 Task: In the Company tax.ny.gov, Log Email with description: 'Received an email from a customer with a support request.'; Add date: '23 August, 2023' and time 10:30:AM; Add contact from the company's contact and save. Logged in from softage.1@softage.net
Action: Mouse moved to (93, 60)
Screenshot: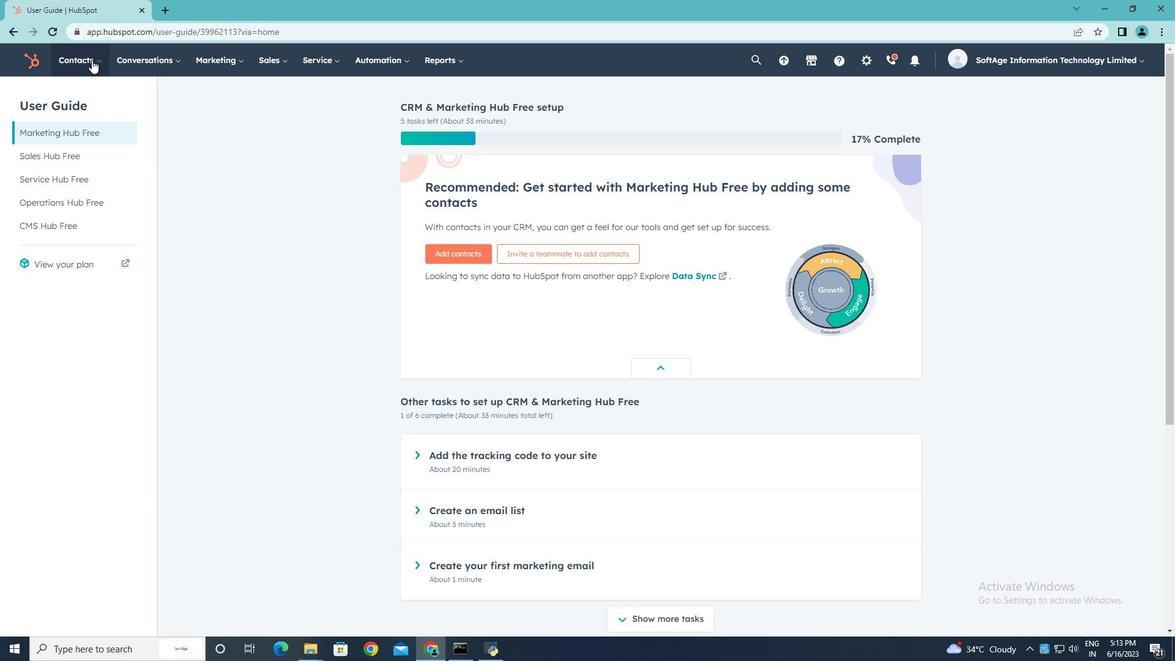 
Action: Mouse pressed left at (93, 60)
Screenshot: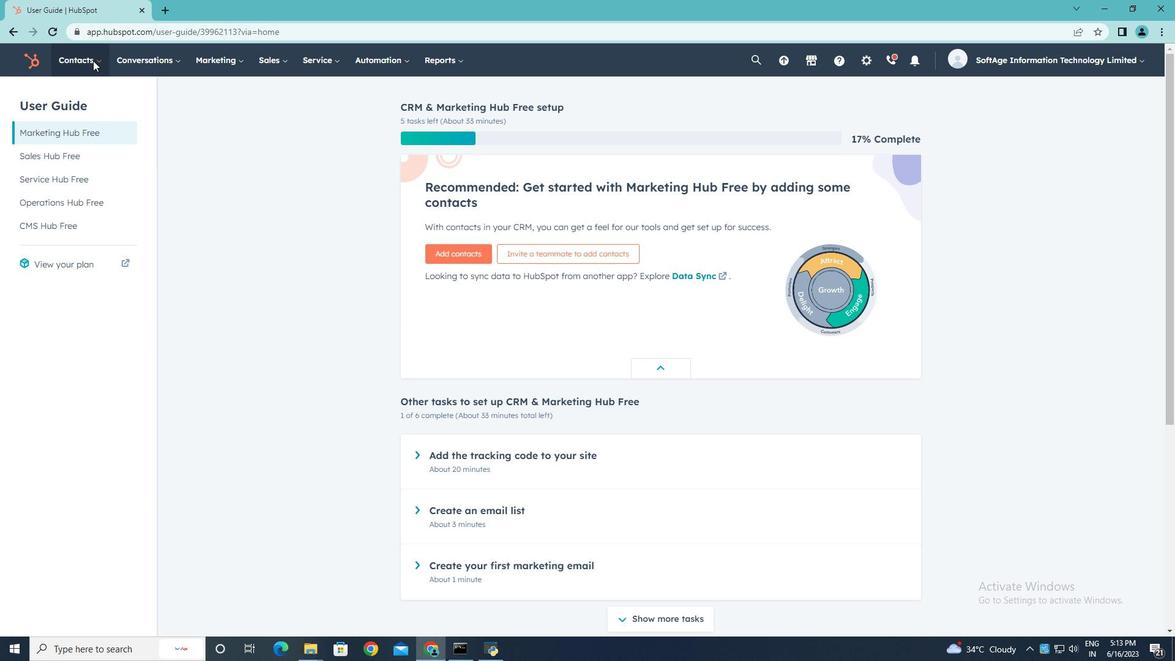 
Action: Mouse moved to (93, 121)
Screenshot: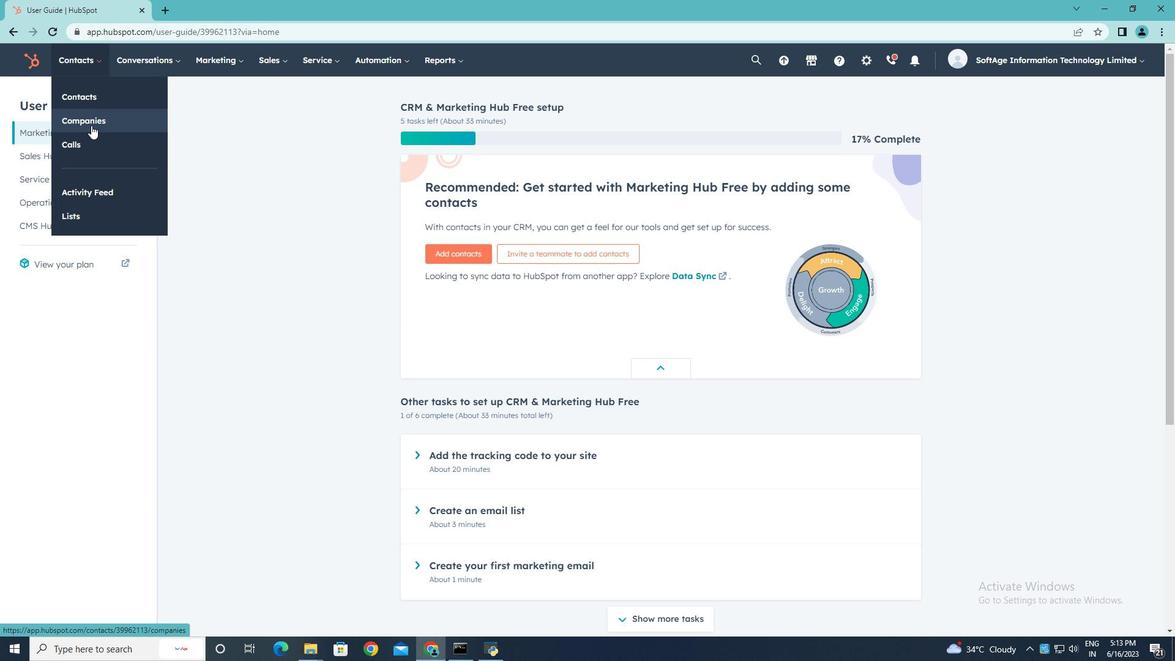 
Action: Mouse pressed left at (93, 121)
Screenshot: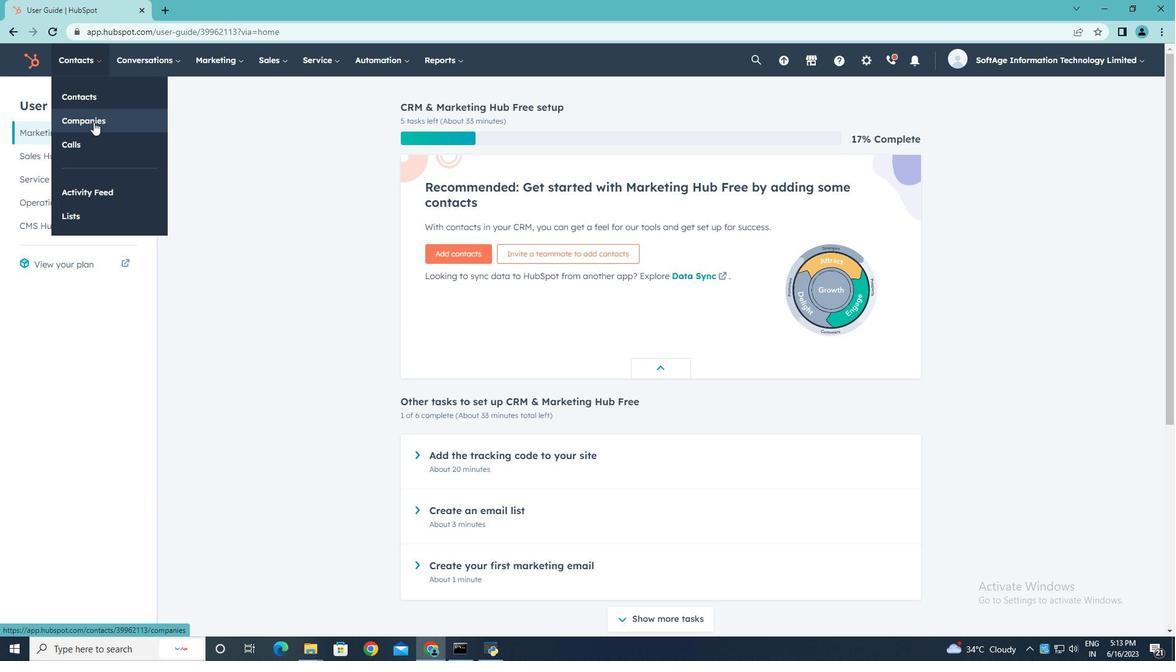 
Action: Mouse moved to (106, 200)
Screenshot: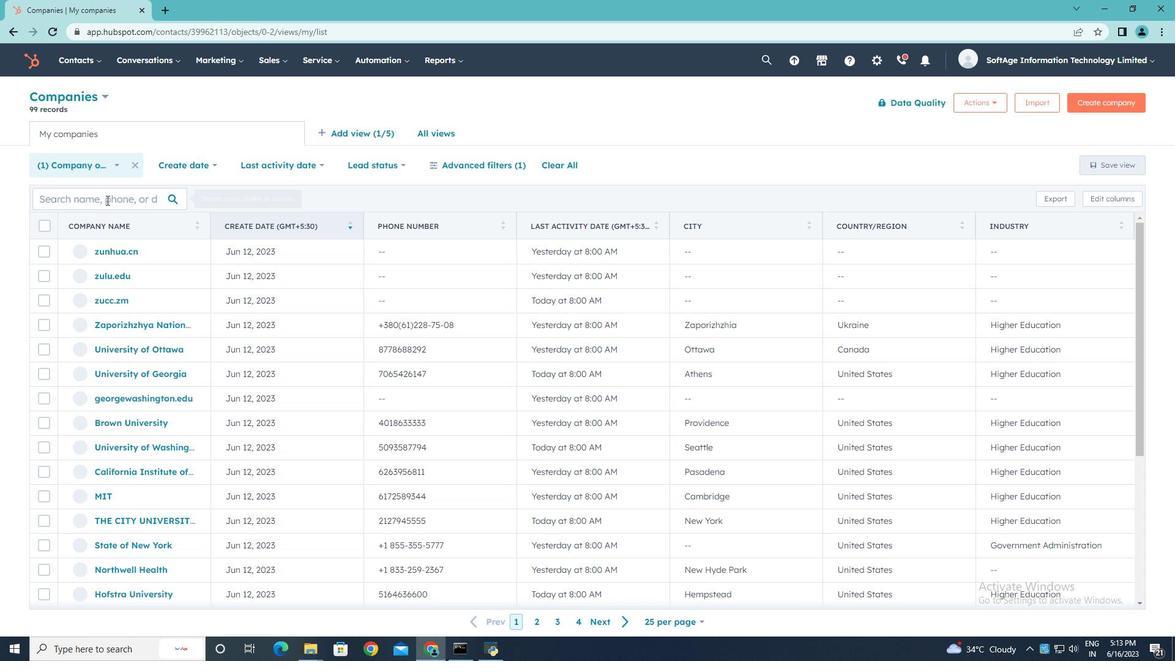 
Action: Mouse pressed left at (106, 200)
Screenshot: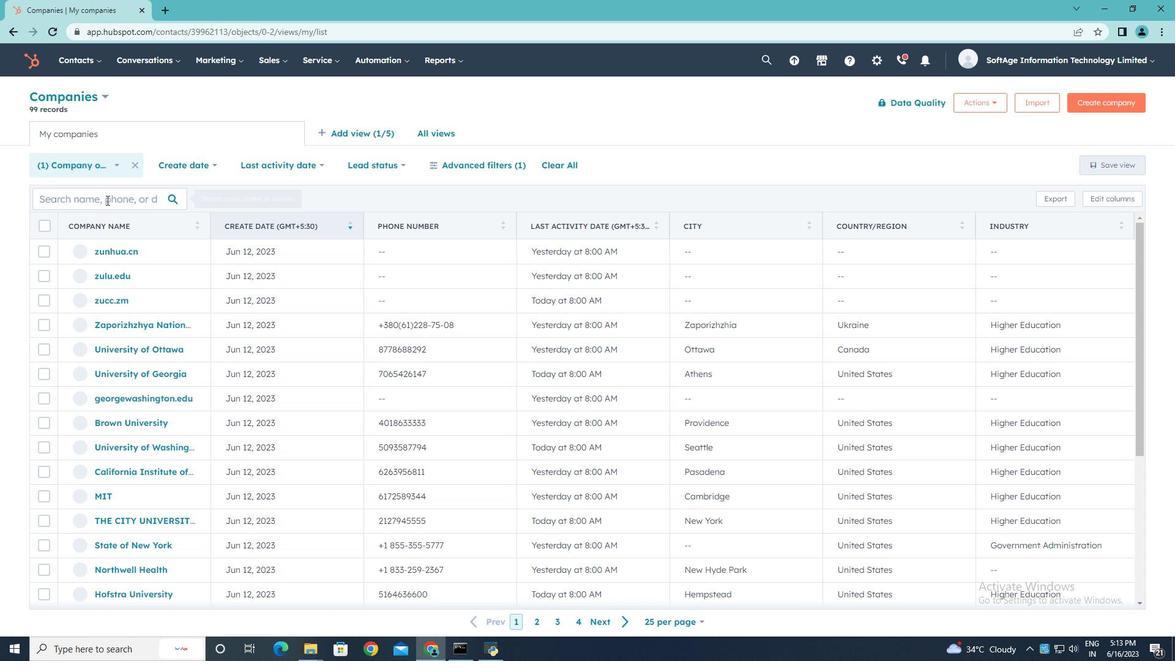 
Action: Key pressed tax.ny.gov
Screenshot: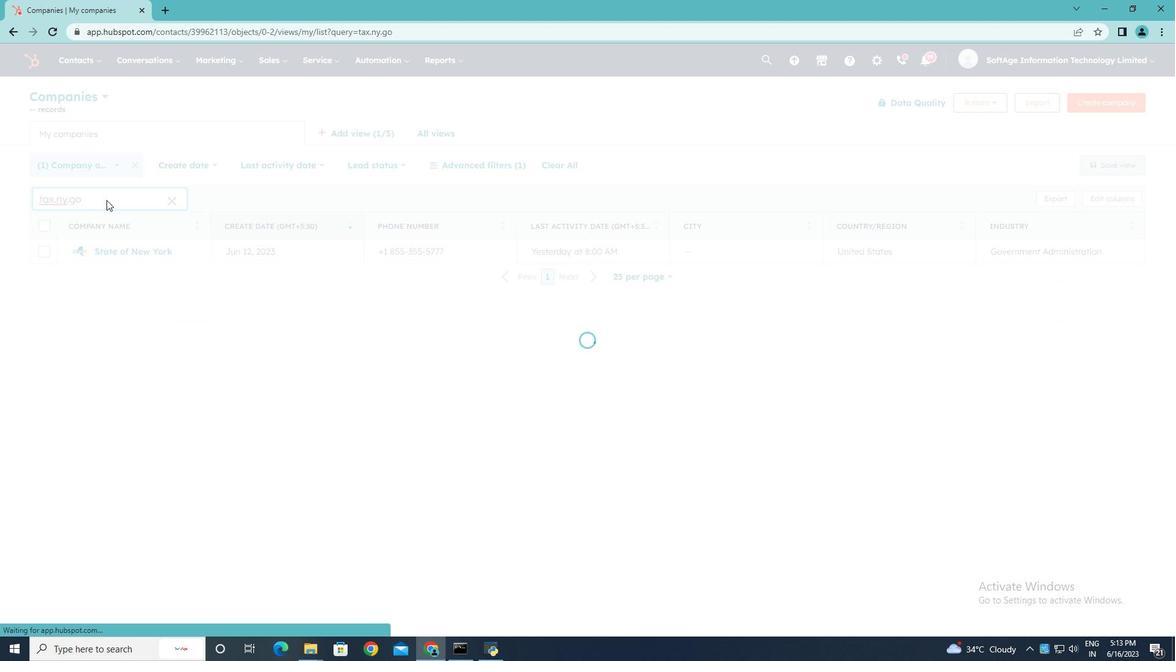 
Action: Mouse moved to (127, 249)
Screenshot: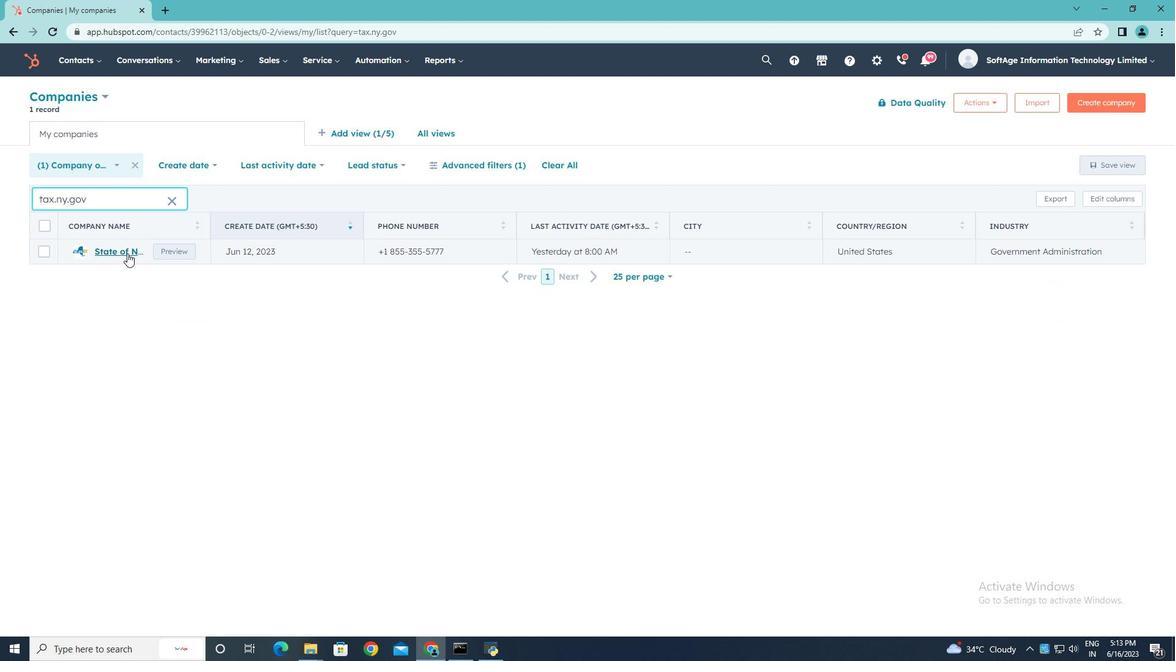 
Action: Mouse pressed left at (127, 249)
Screenshot: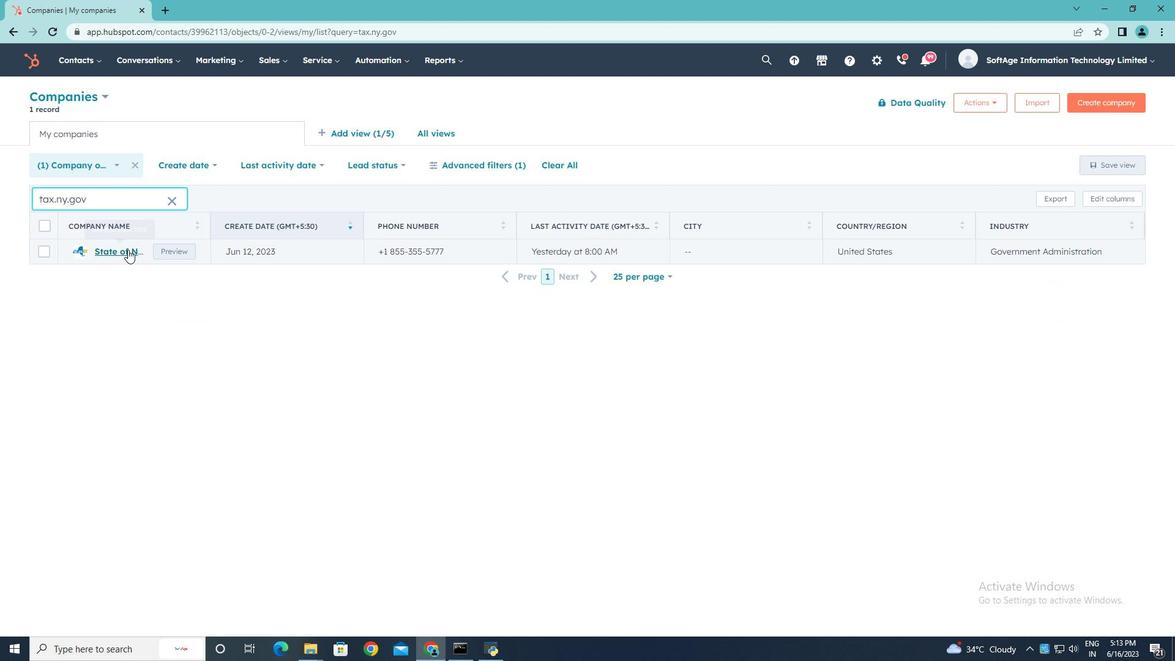 
Action: Mouse moved to (241, 205)
Screenshot: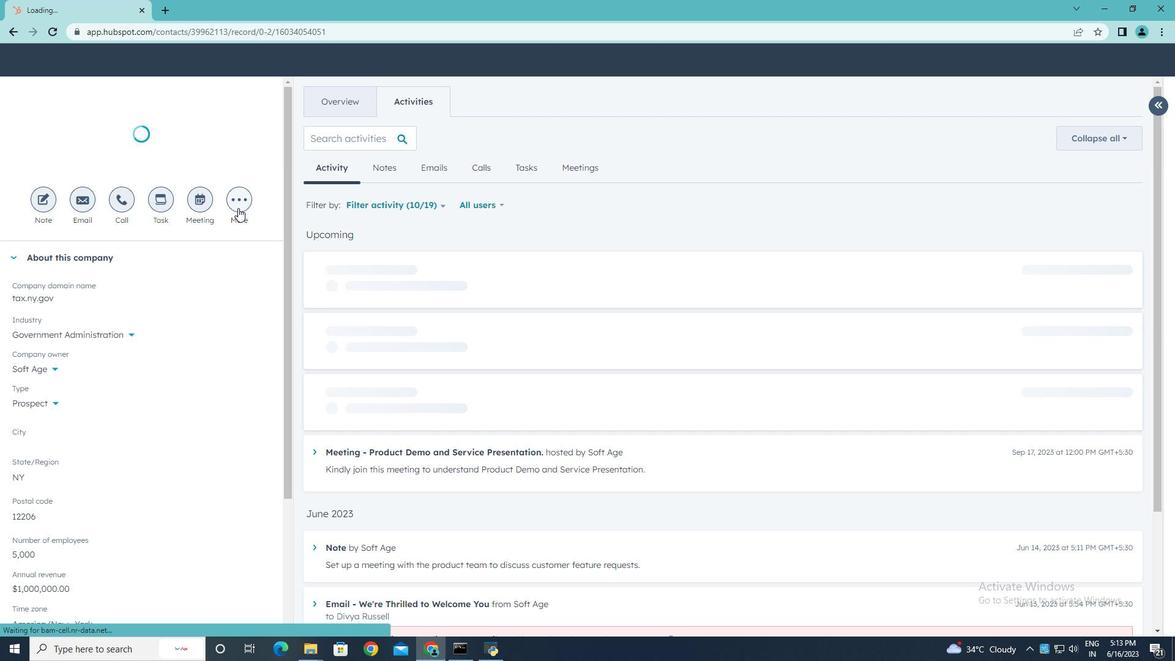 
Action: Mouse pressed left at (241, 205)
Screenshot: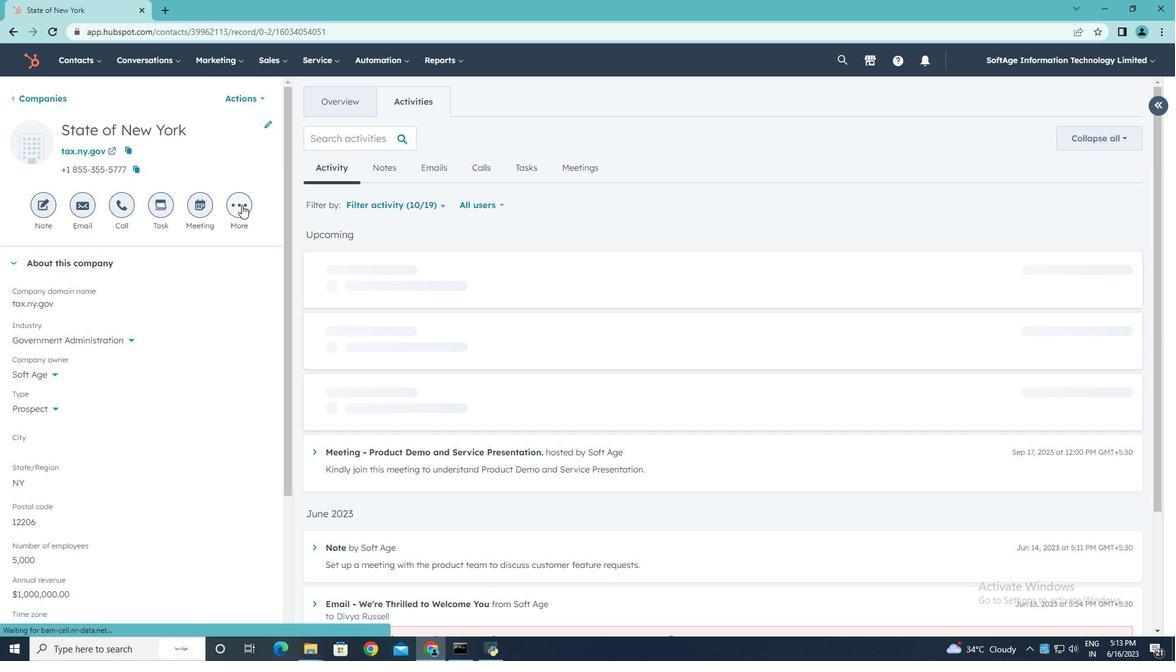 
Action: Mouse moved to (234, 360)
Screenshot: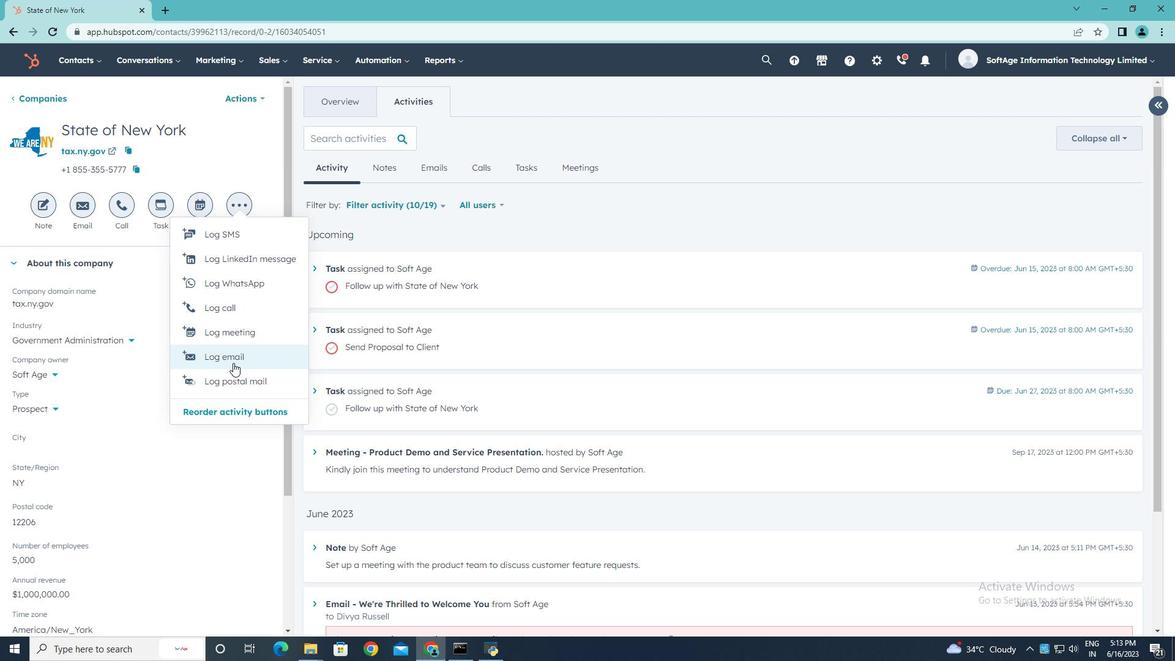 
Action: Mouse pressed left at (234, 360)
Screenshot: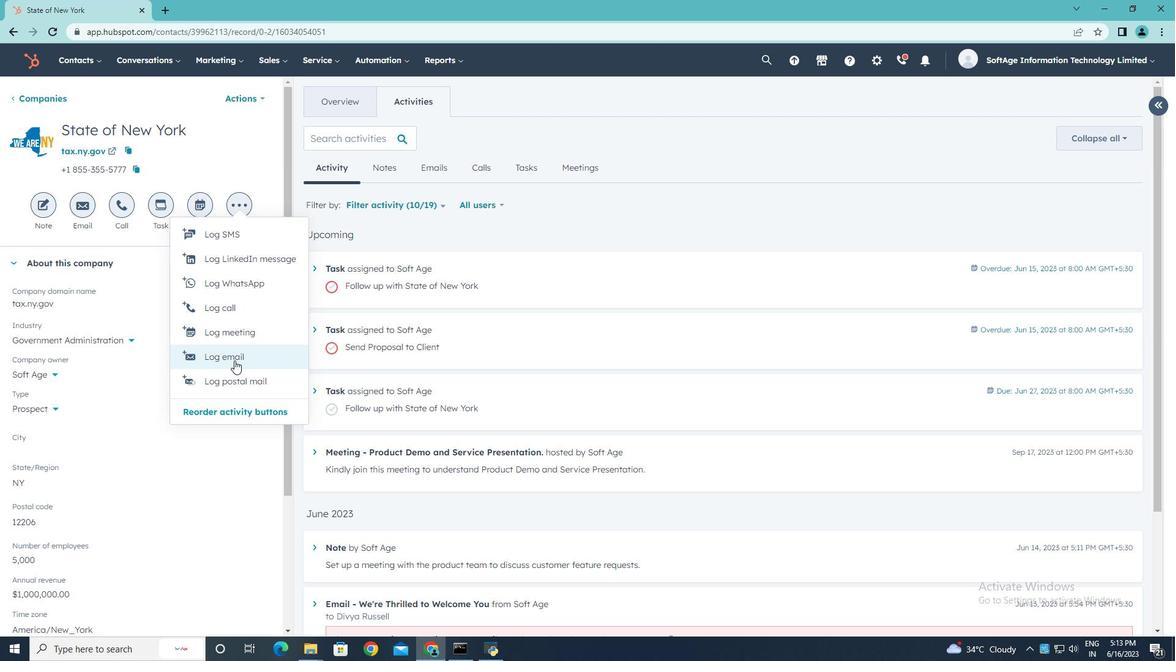 
Action: Key pressed <Key.shift>Received<Key.space>an<Key.space>email<Key.space>from<Key.space>a<Key.space>customer<Key.space>with<Key.space>a<Key.space>support<Key.space>request.
Screenshot: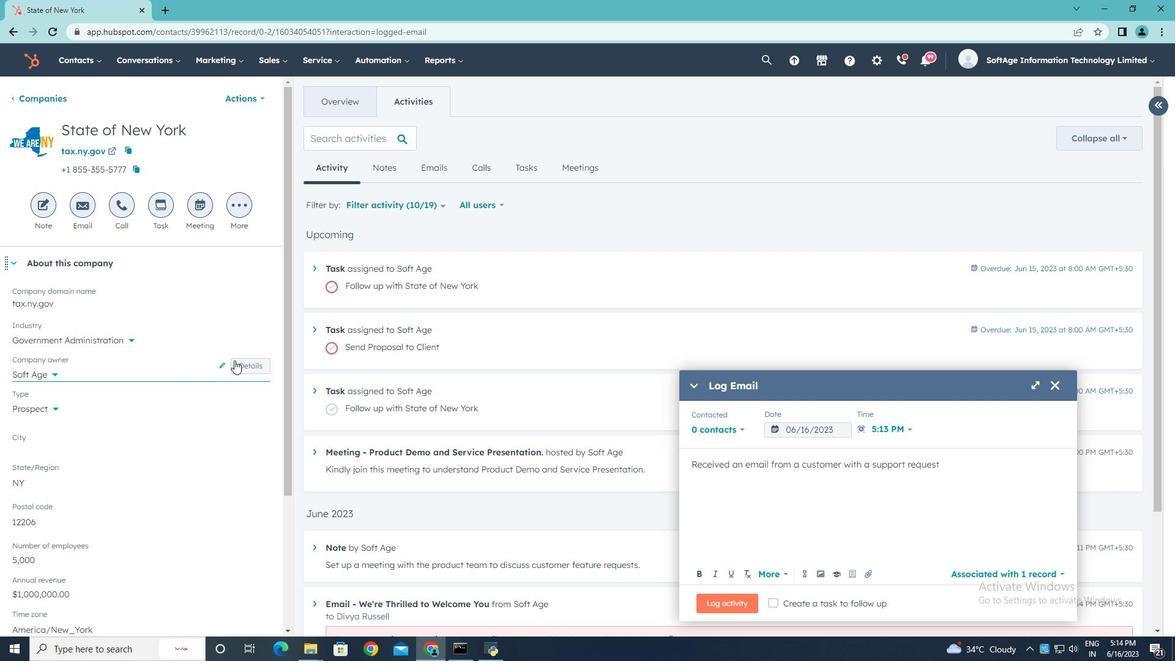 
Action: Mouse moved to (842, 432)
Screenshot: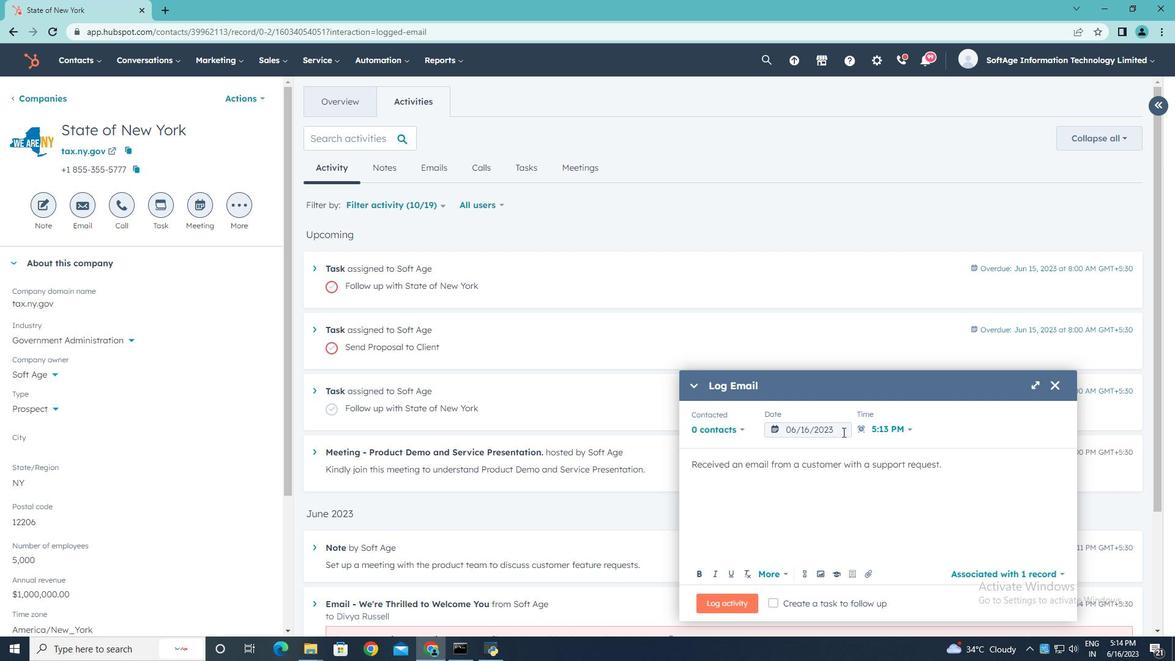 
Action: Mouse pressed left at (842, 432)
Screenshot: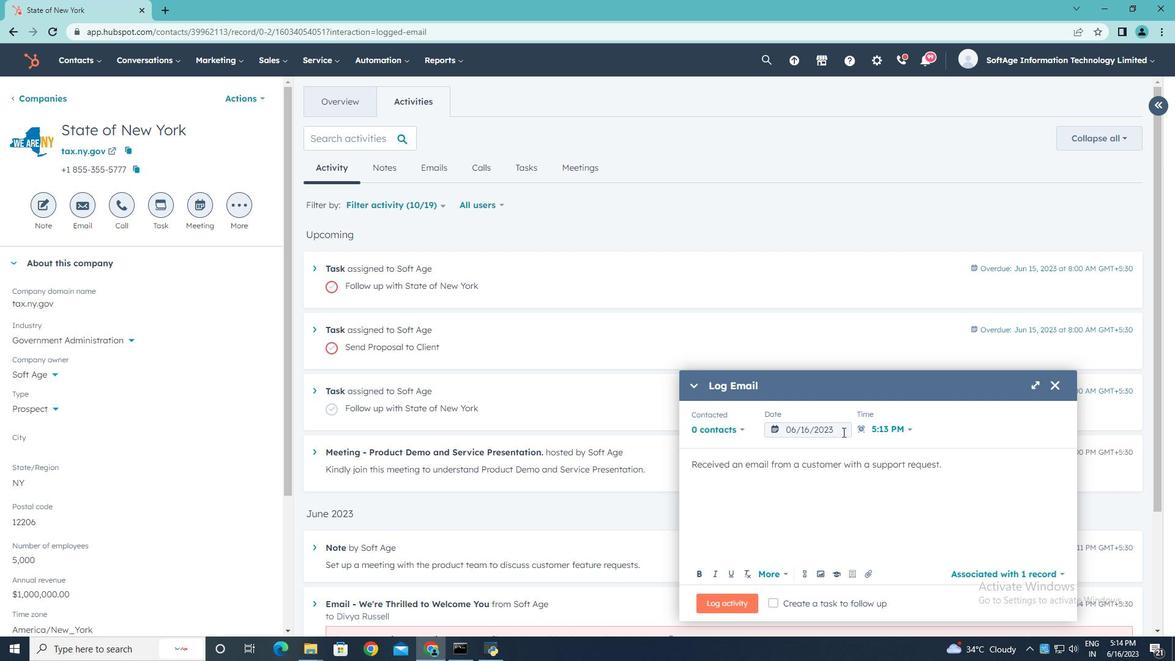 
Action: Mouse moved to (930, 235)
Screenshot: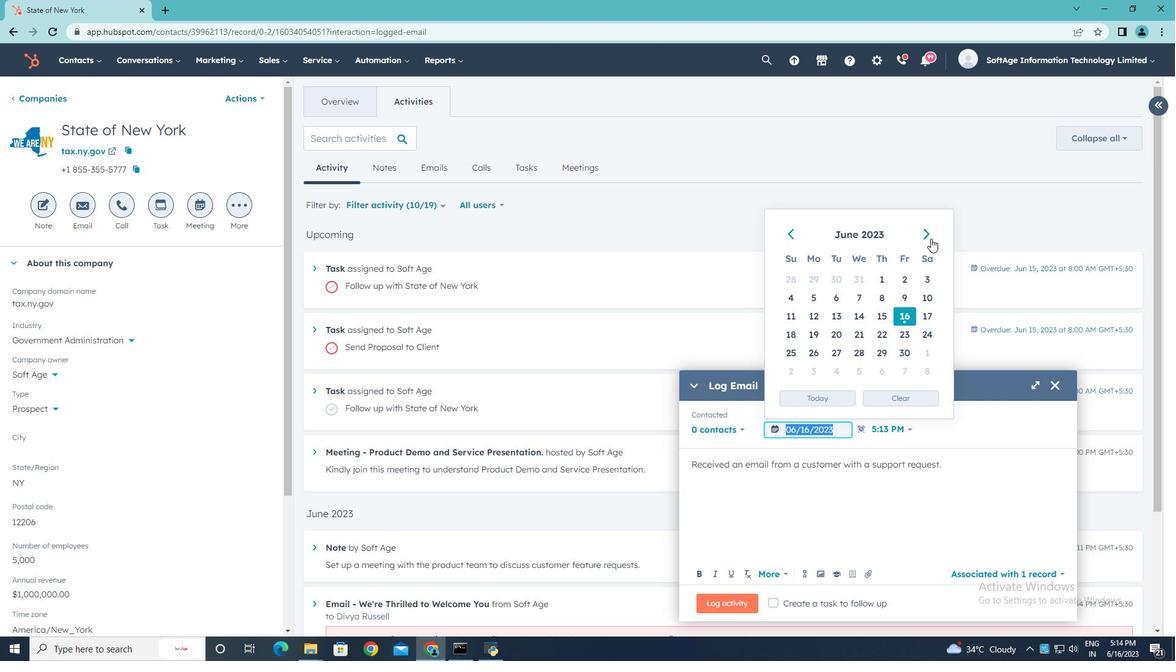 
Action: Mouse pressed left at (930, 235)
Screenshot: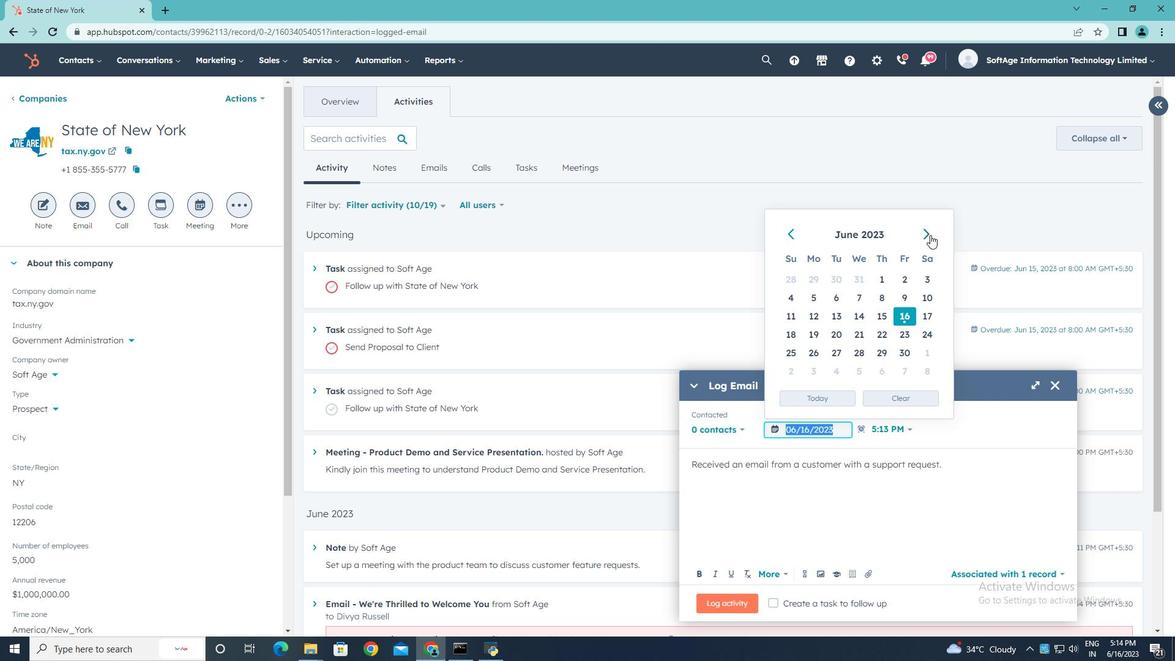 
Action: Mouse pressed left at (930, 235)
Screenshot: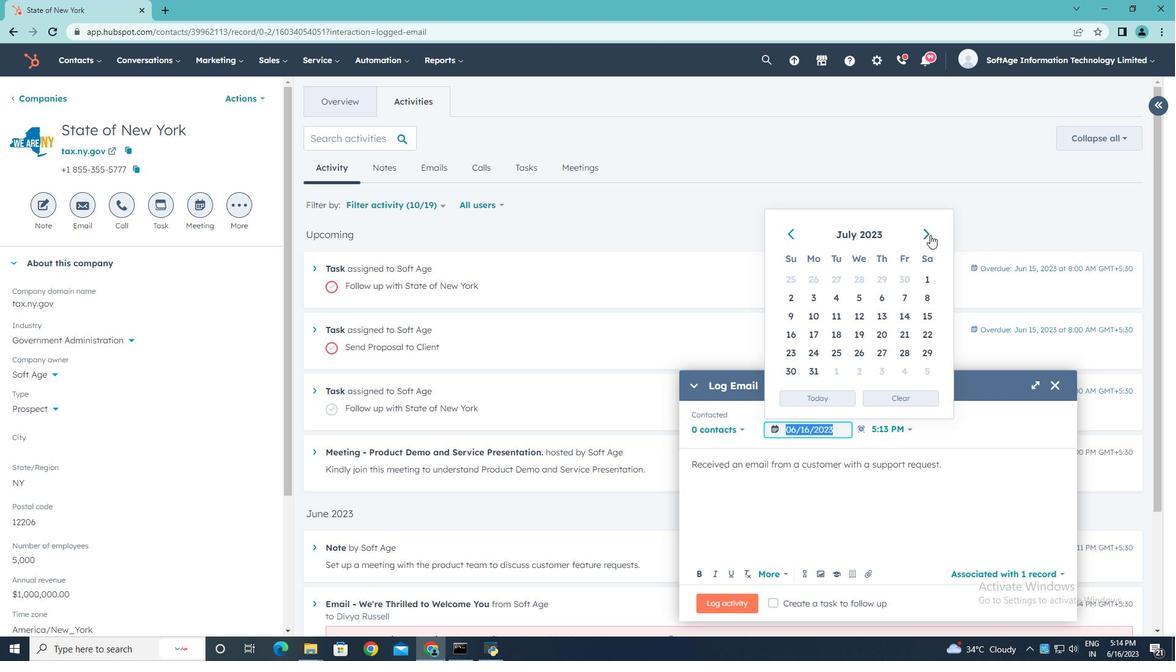 
Action: Mouse moved to (863, 334)
Screenshot: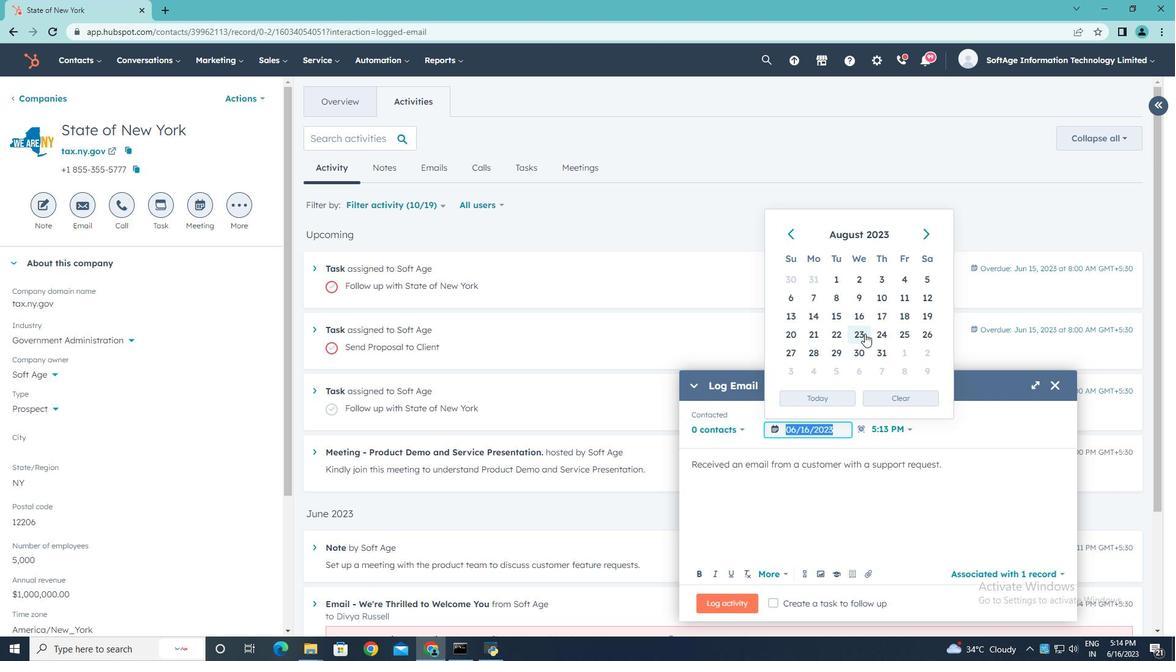 
Action: Mouse pressed left at (863, 334)
Screenshot: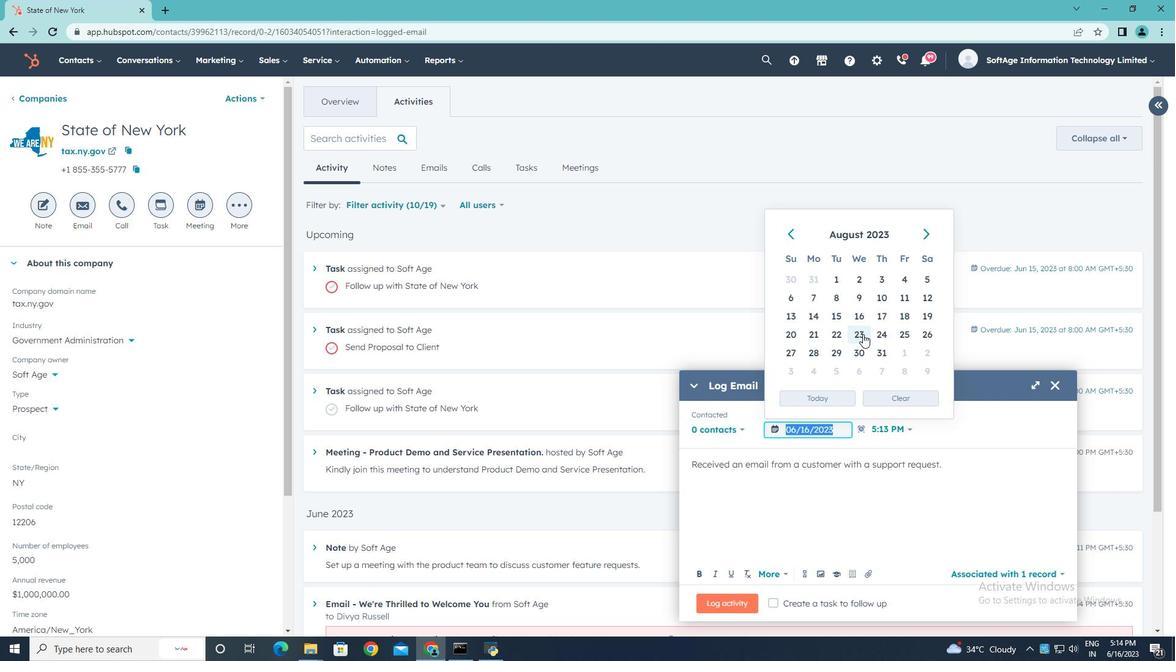 
Action: Mouse moved to (910, 429)
Screenshot: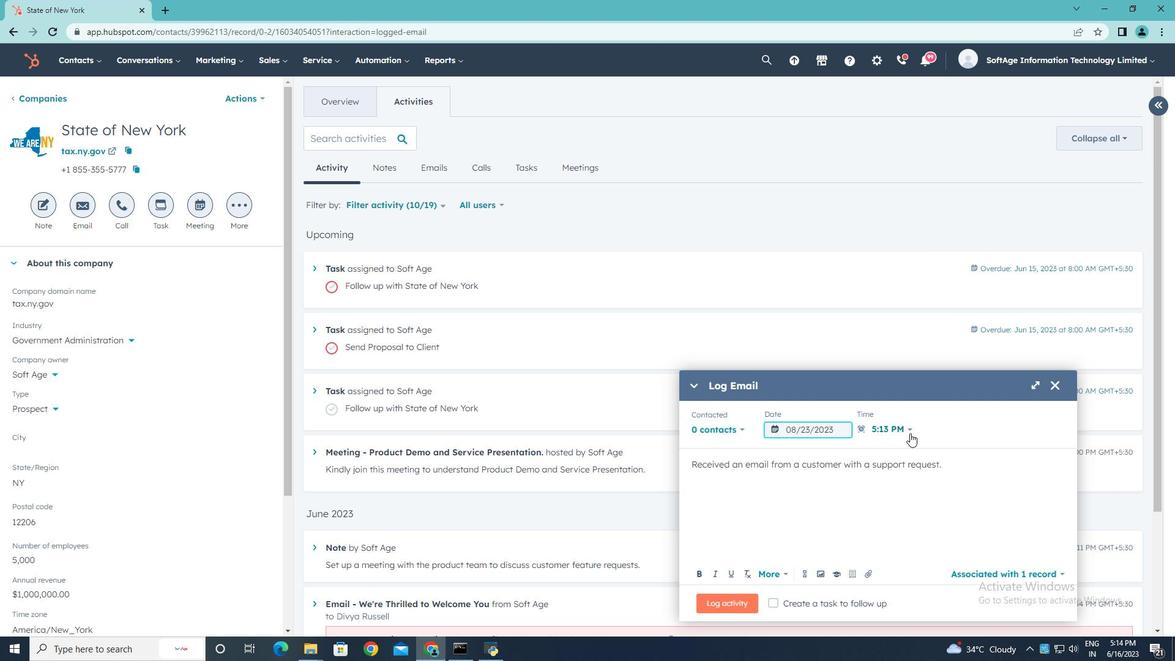 
Action: Mouse pressed left at (910, 429)
Screenshot: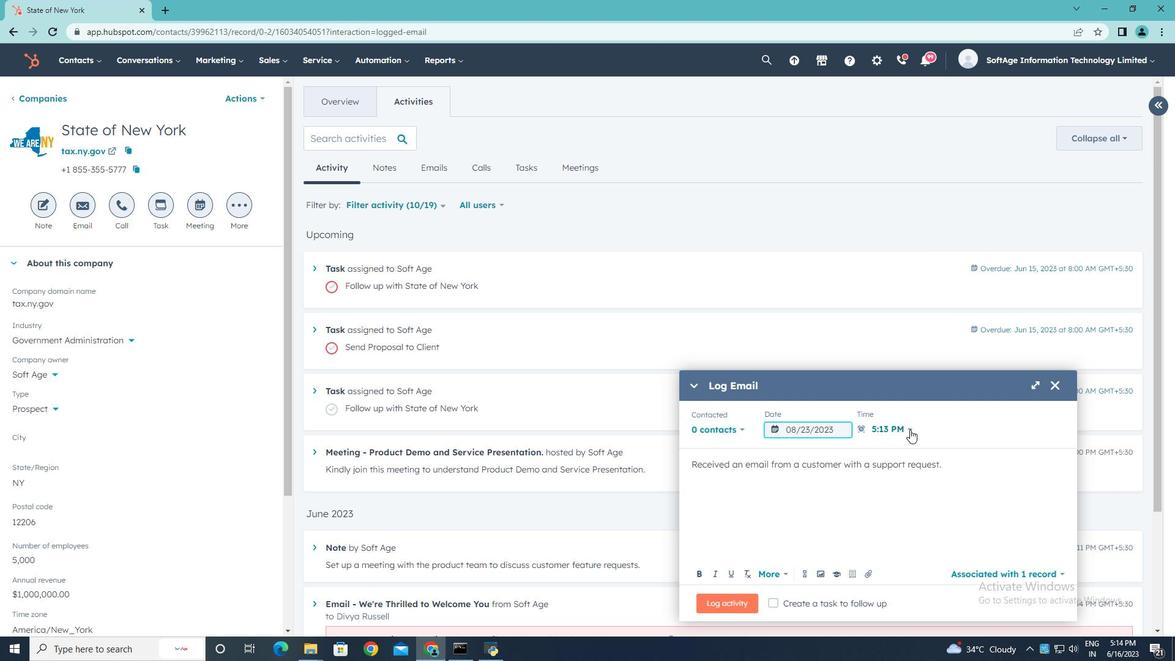 
Action: Mouse moved to (876, 538)
Screenshot: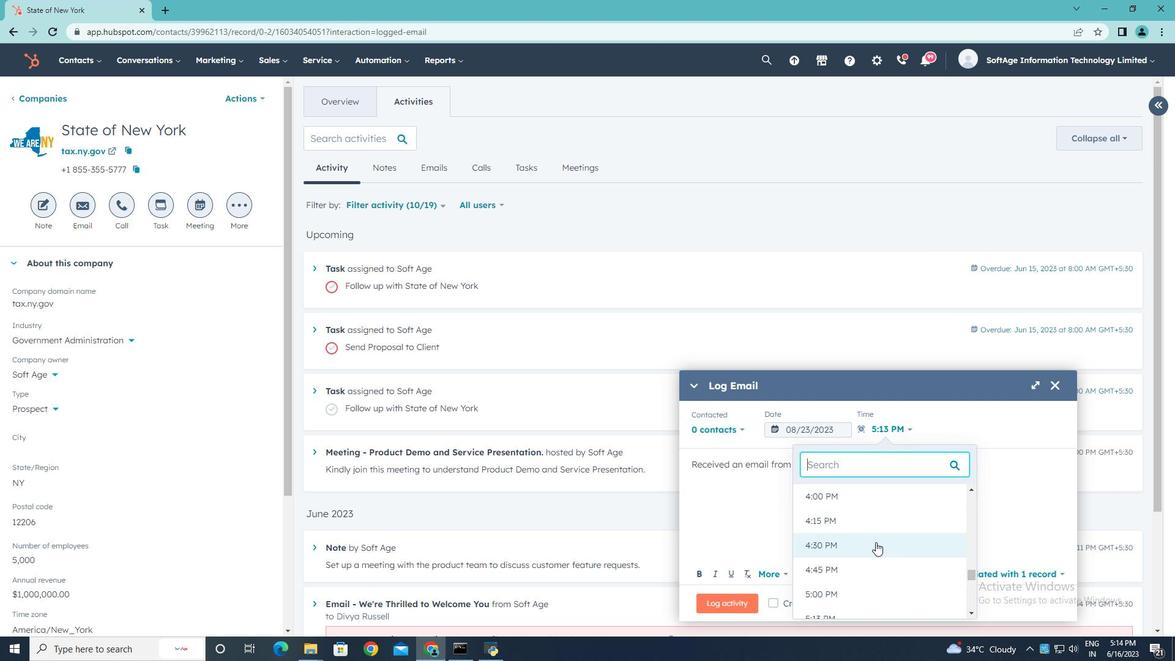 
Action: Mouse scrolled (876, 539) with delta (0, 0)
Screenshot: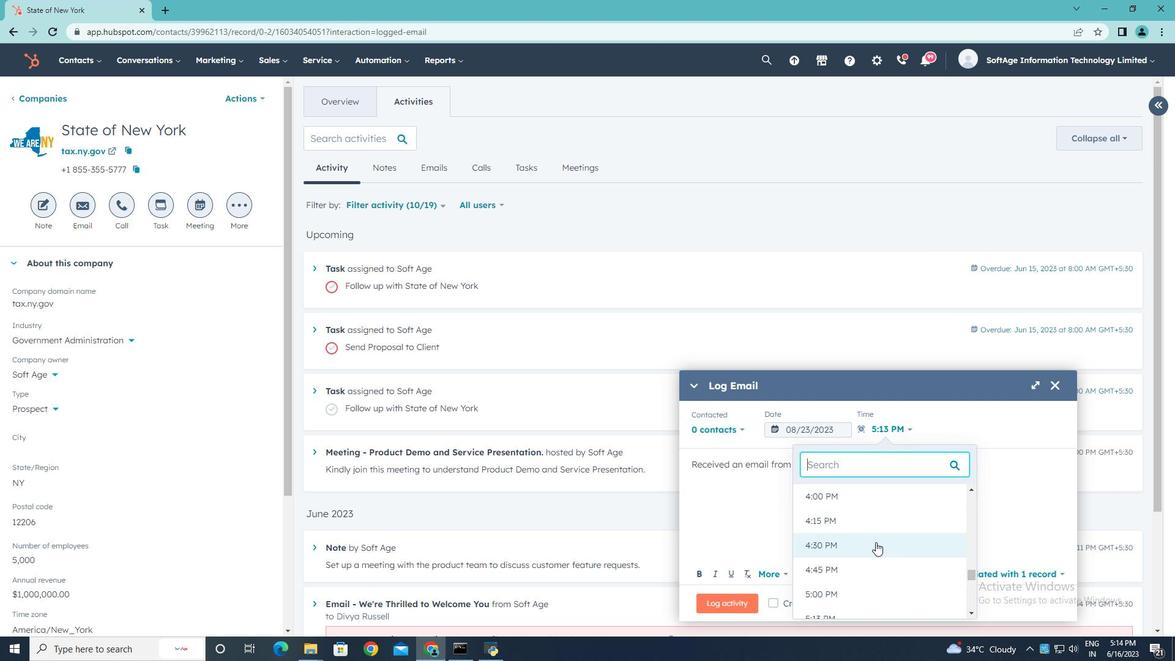 
Action: Mouse scrolled (876, 539) with delta (0, 0)
Screenshot: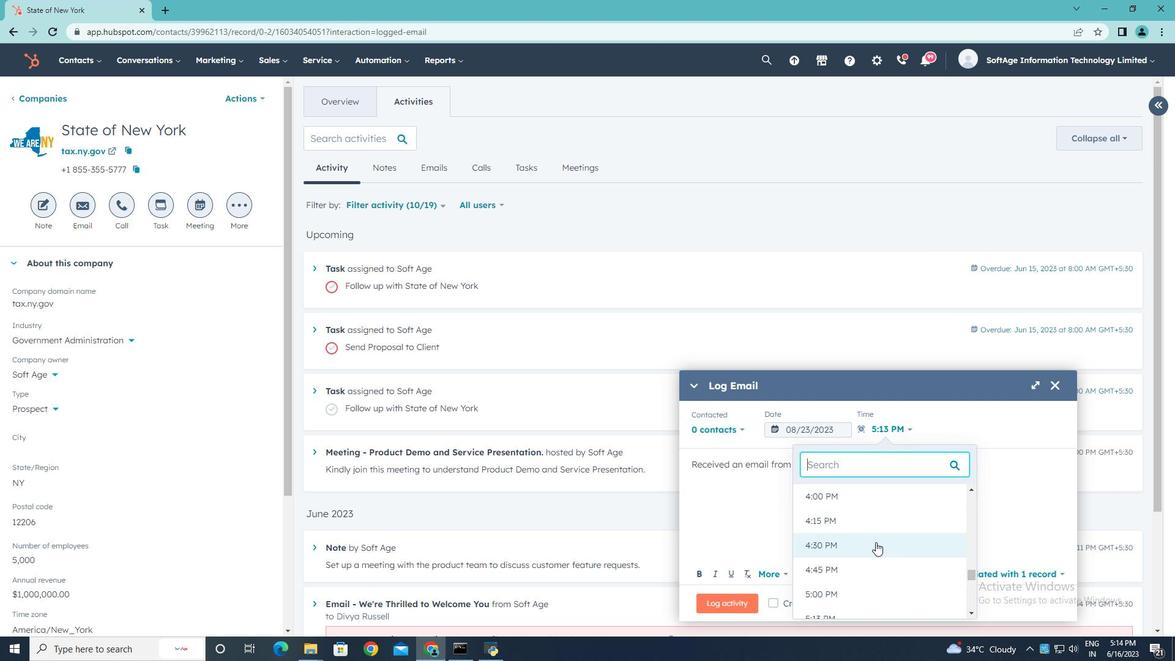 
Action: Mouse scrolled (876, 539) with delta (0, 0)
Screenshot: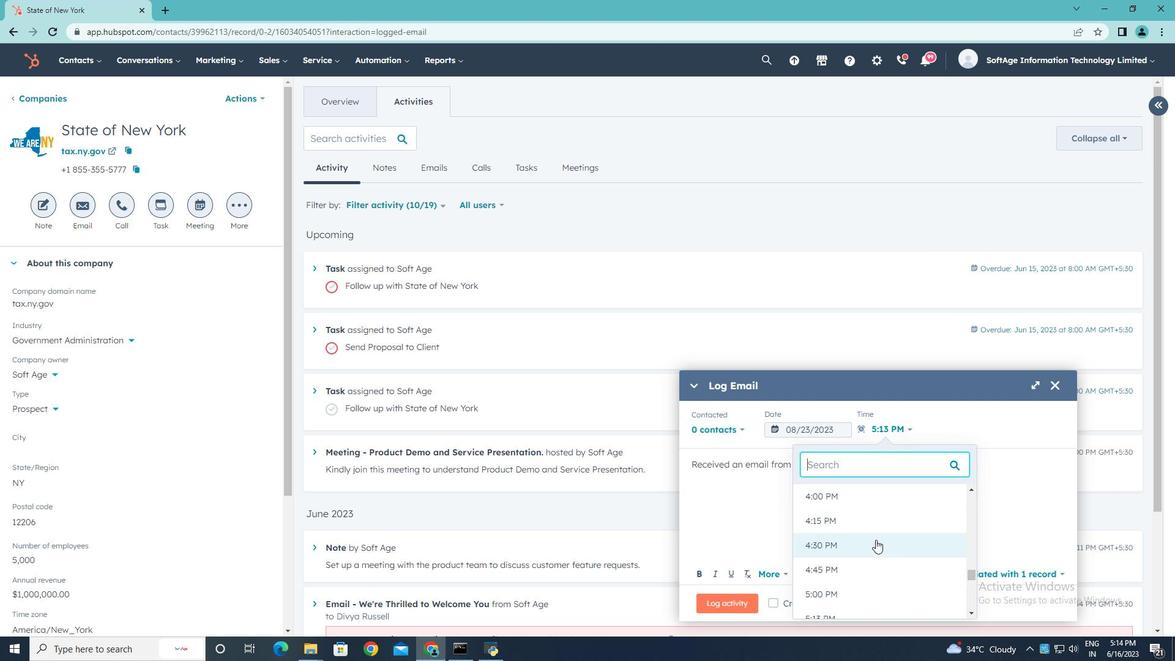 
Action: Mouse scrolled (876, 539) with delta (0, 0)
Screenshot: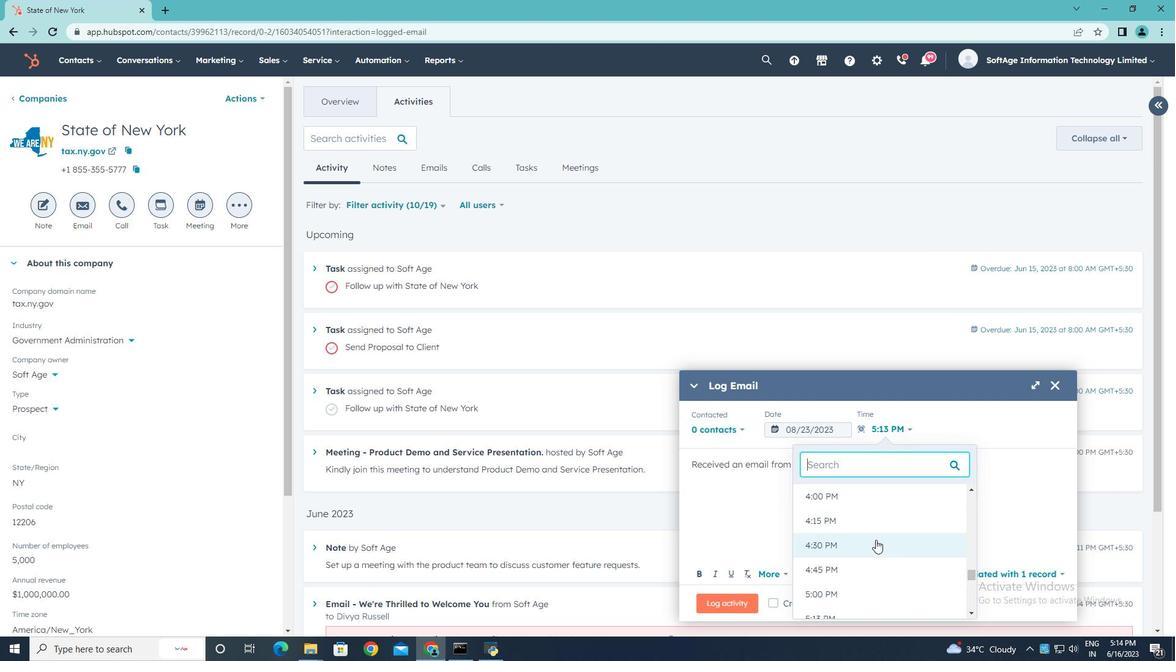 
Action: Mouse scrolled (876, 539) with delta (0, 0)
Screenshot: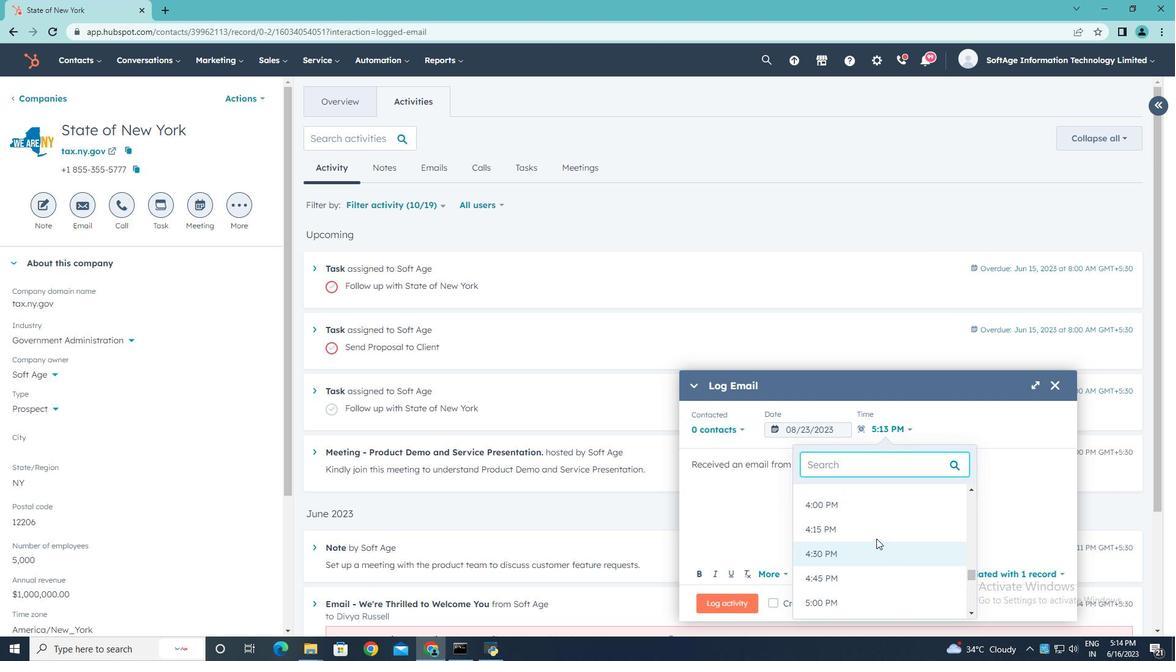 
Action: Mouse scrolled (876, 539) with delta (0, 0)
Screenshot: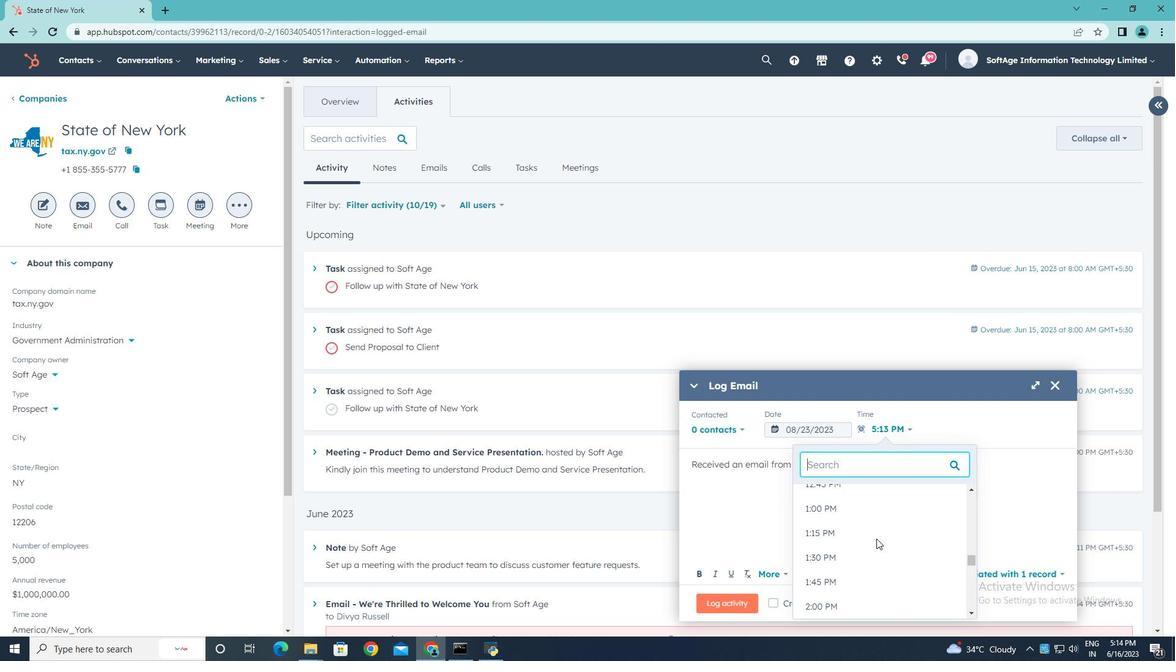 
Action: Mouse scrolled (876, 539) with delta (0, 0)
Screenshot: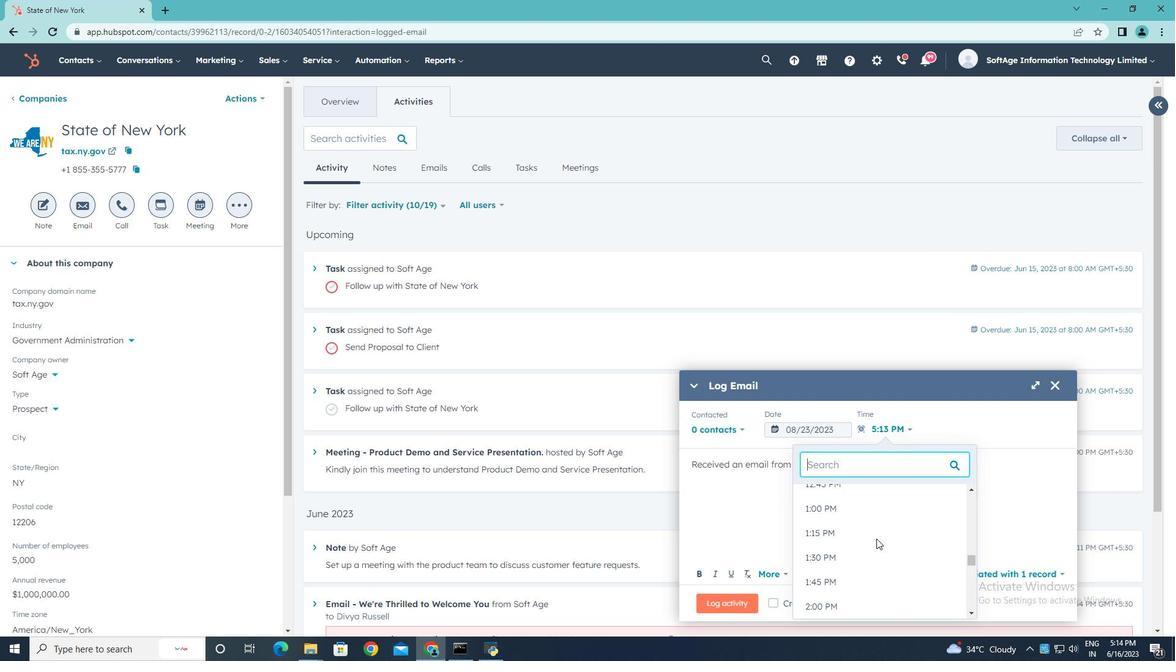 
Action: Mouse scrolled (876, 539) with delta (0, 0)
Screenshot: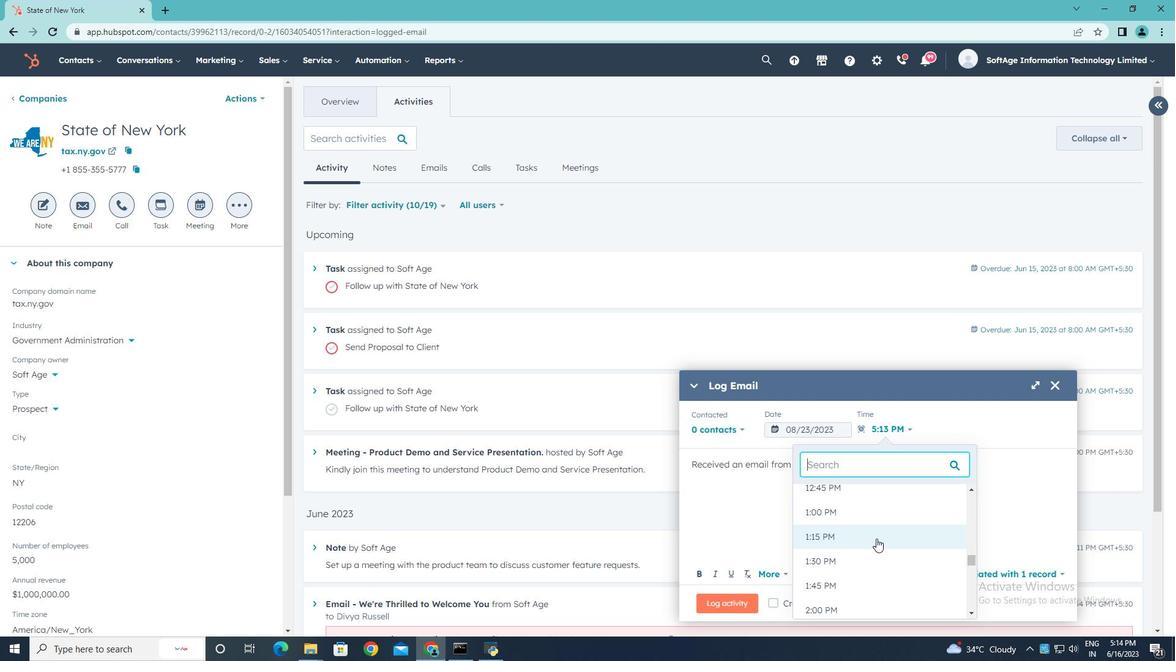 
Action: Mouse scrolled (876, 539) with delta (0, 0)
Screenshot: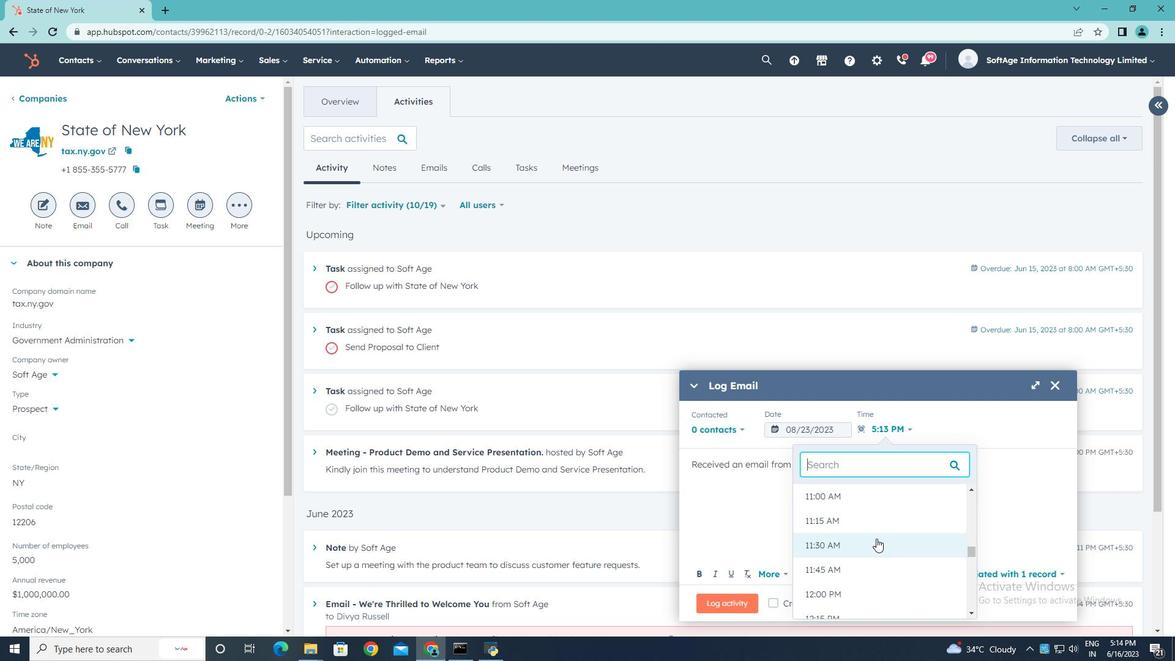 
Action: Mouse scrolled (876, 539) with delta (0, 0)
Screenshot: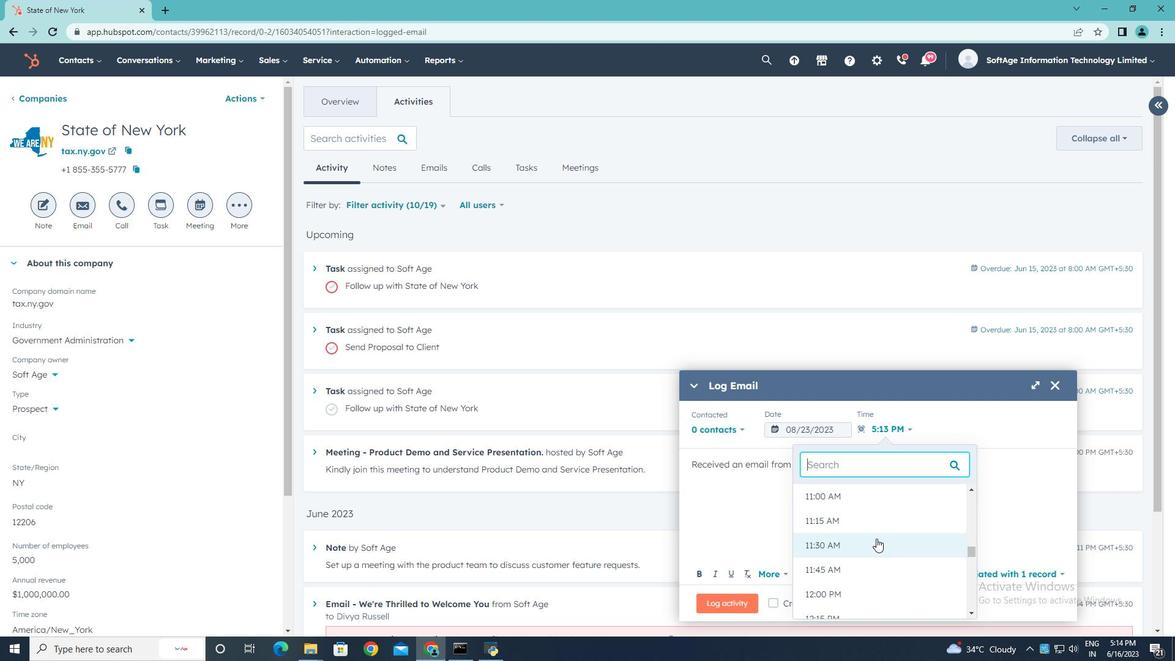 
Action: Mouse moved to (861, 571)
Screenshot: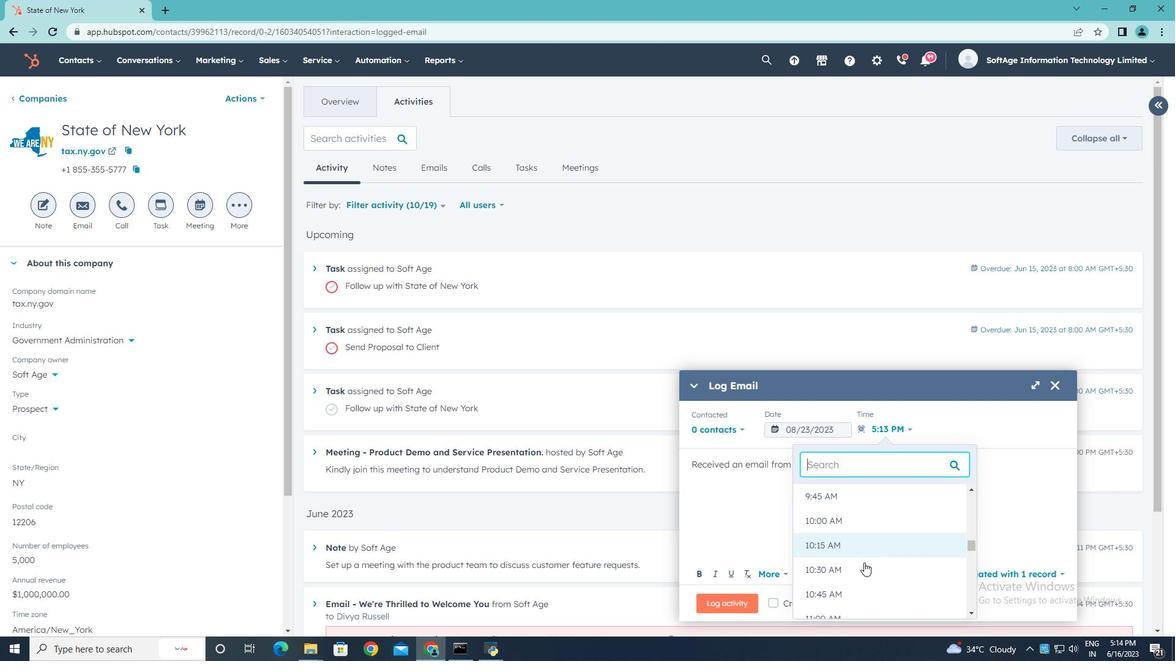 
Action: Mouse pressed left at (861, 571)
Screenshot: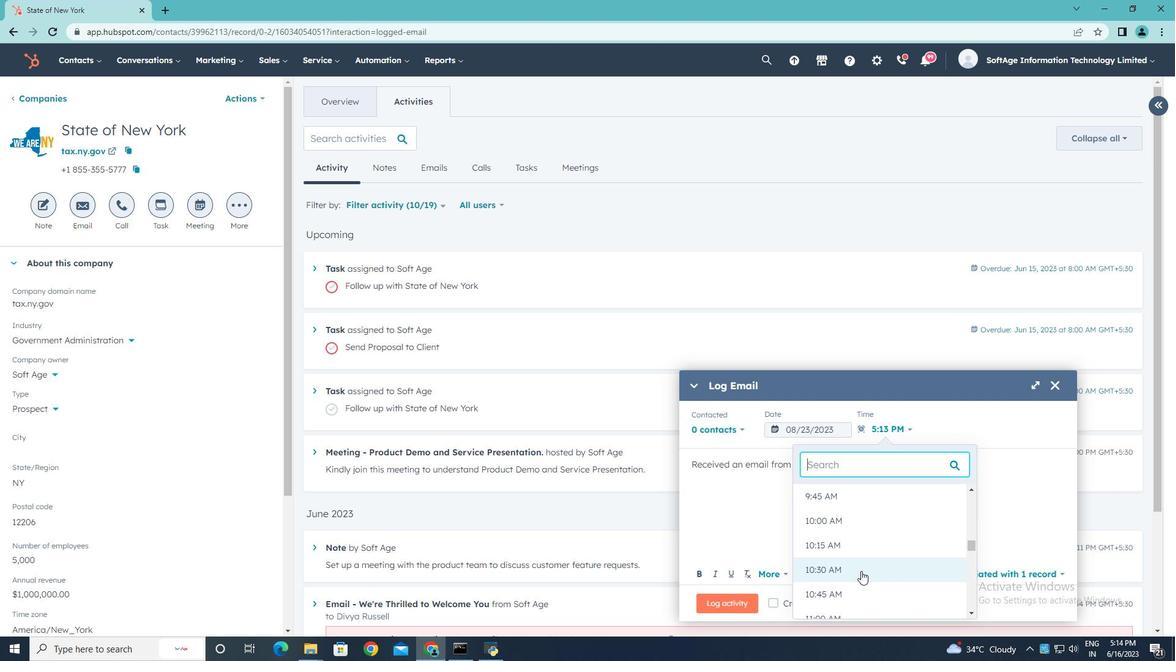 
Action: Mouse moved to (1060, 572)
Screenshot: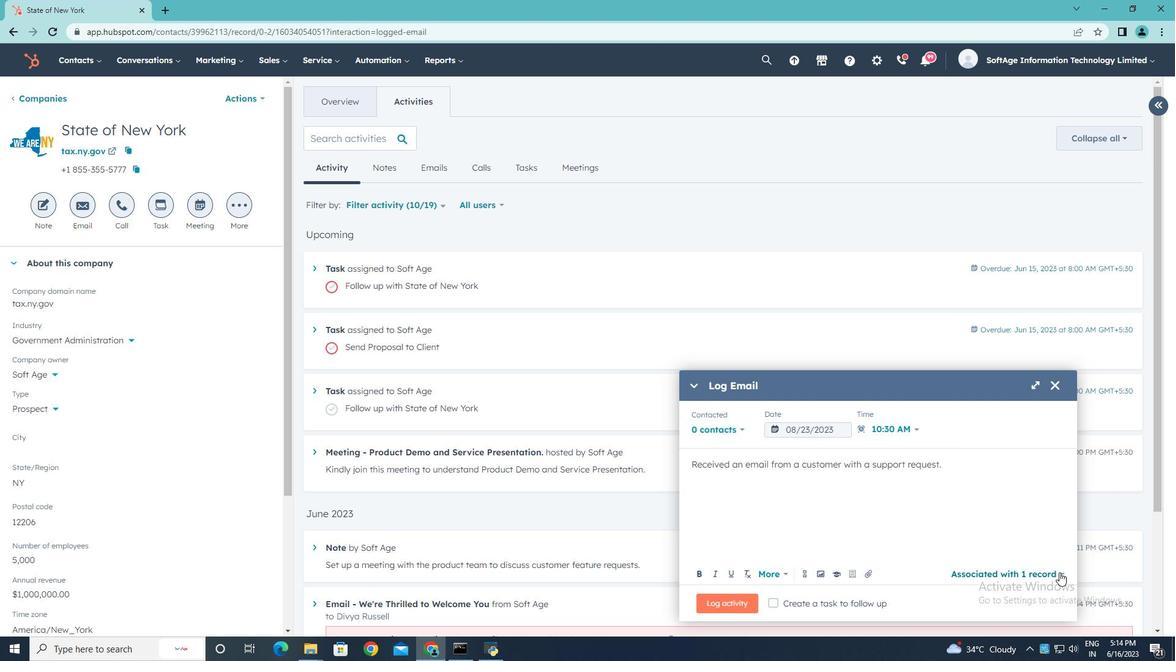 
Action: Mouse pressed left at (1060, 572)
Screenshot: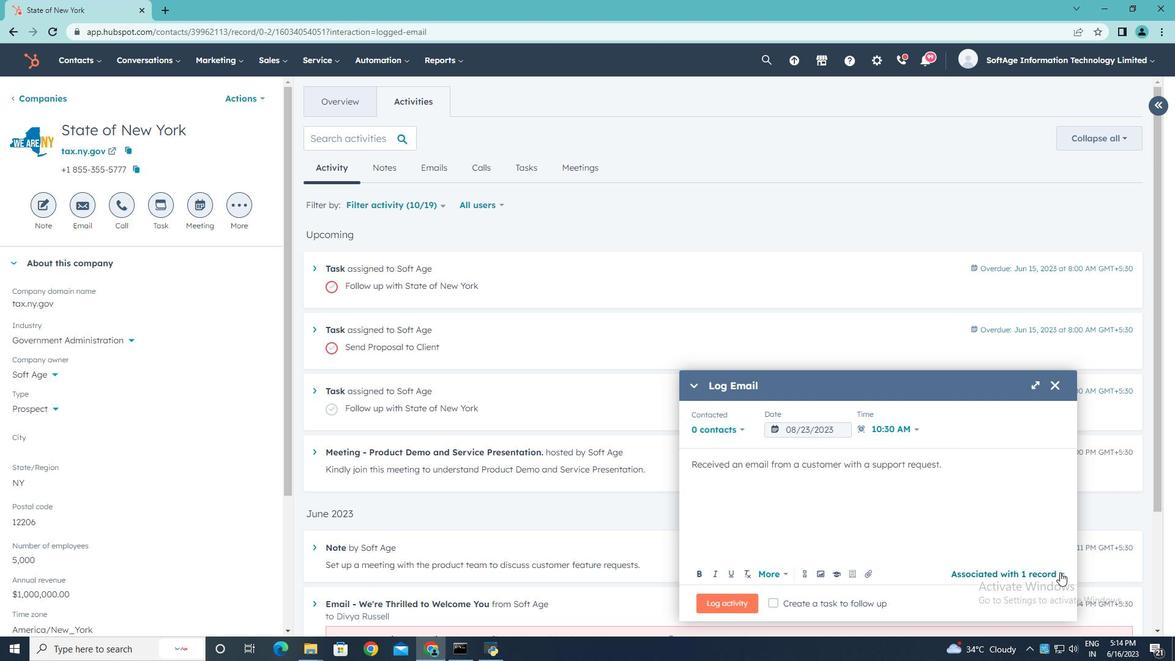 
Action: Mouse moved to (818, 468)
Screenshot: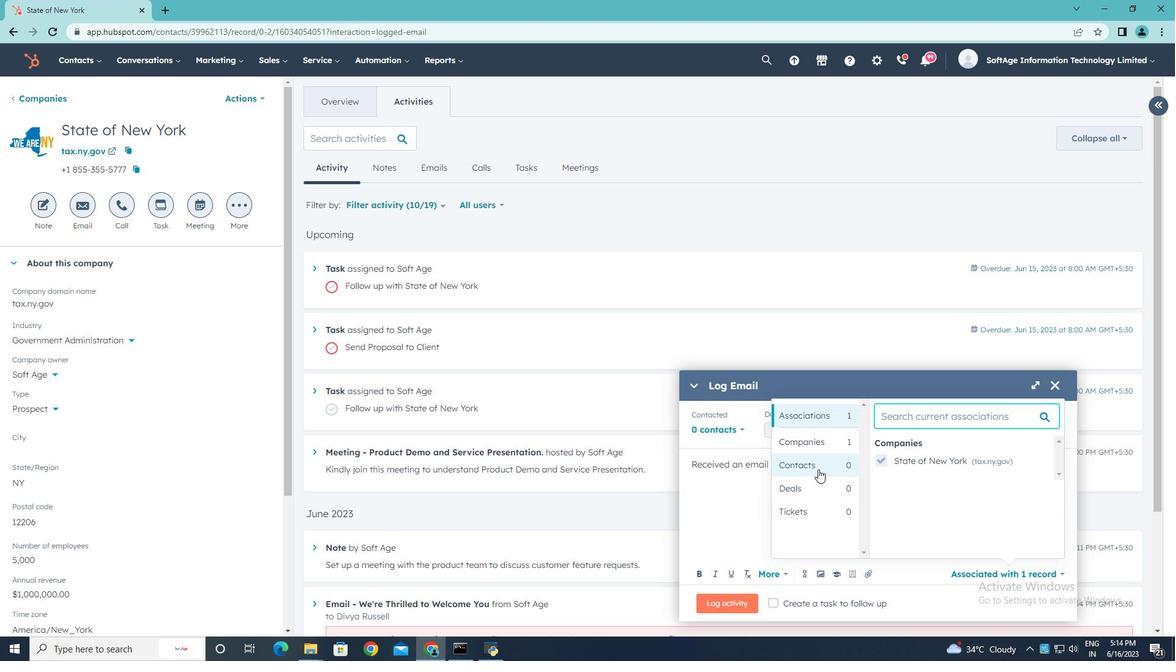 
Action: Mouse pressed left at (818, 468)
Screenshot: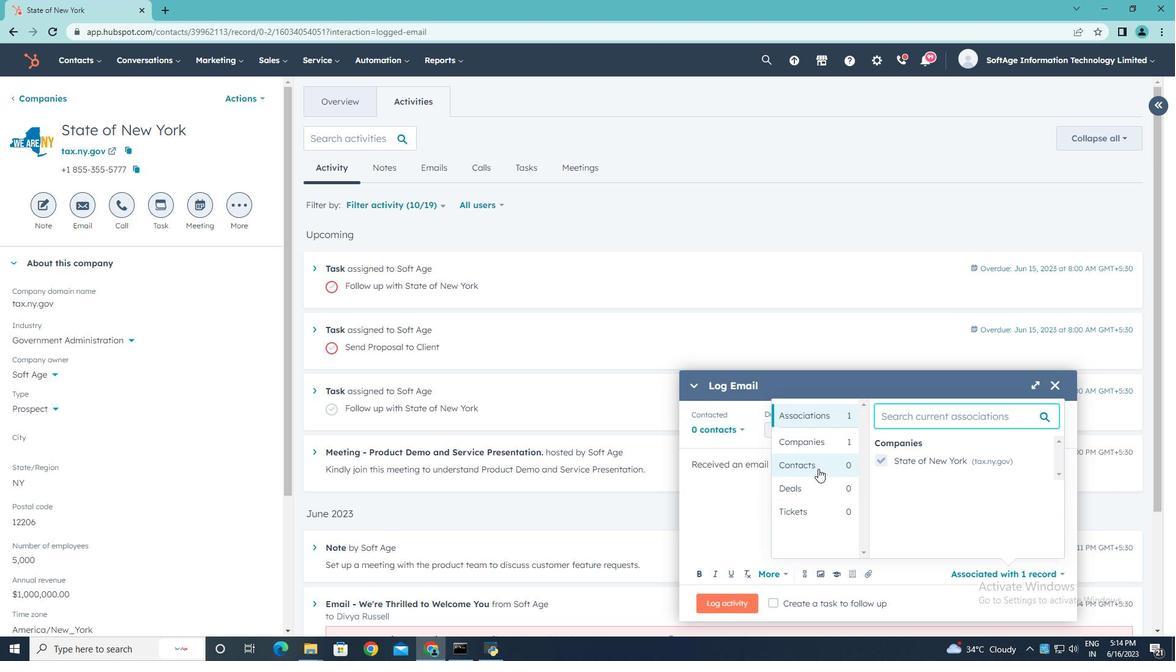 
Action: Mouse moved to (879, 451)
Screenshot: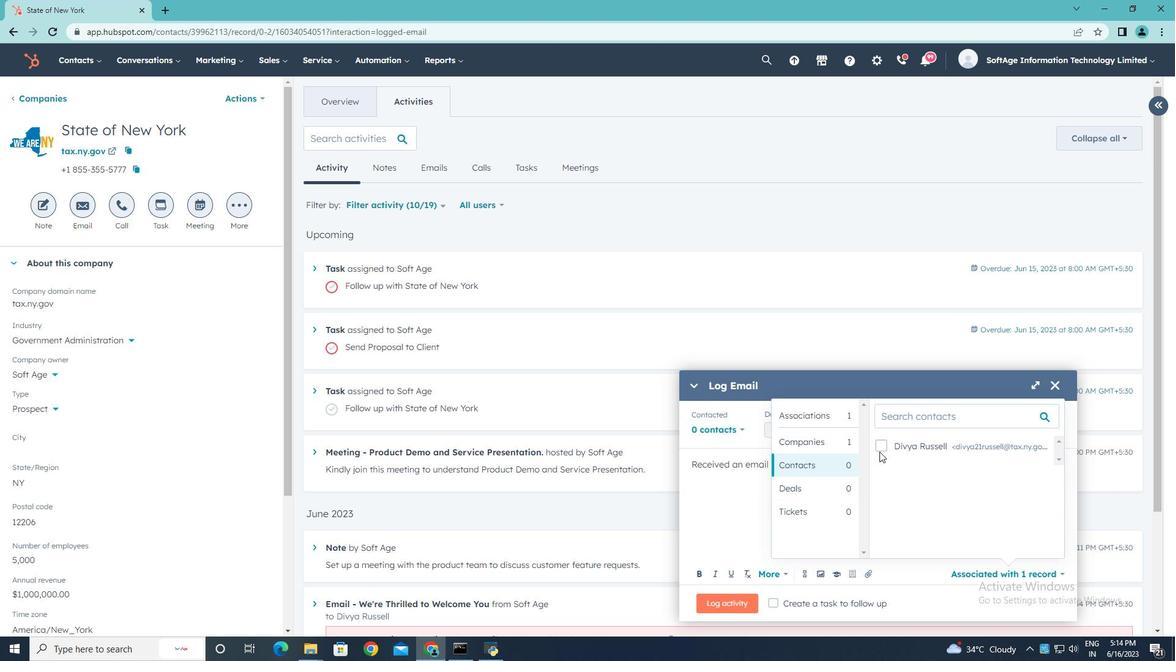 
Action: Mouse pressed left at (879, 451)
Screenshot: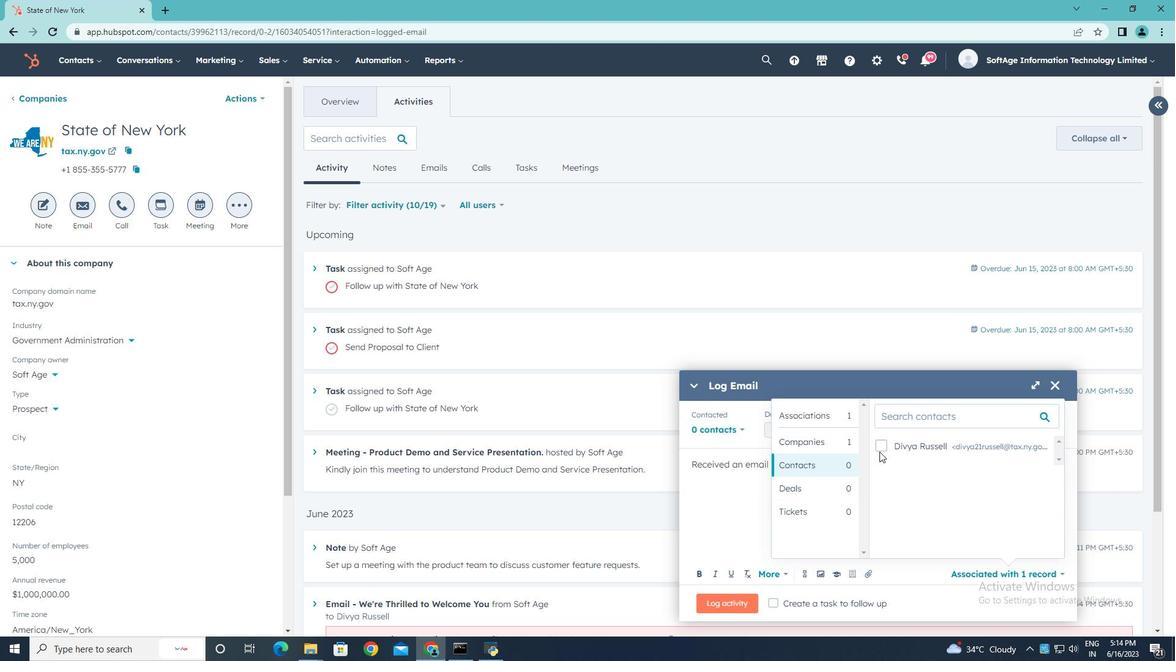 
Action: Mouse moved to (1060, 571)
Screenshot: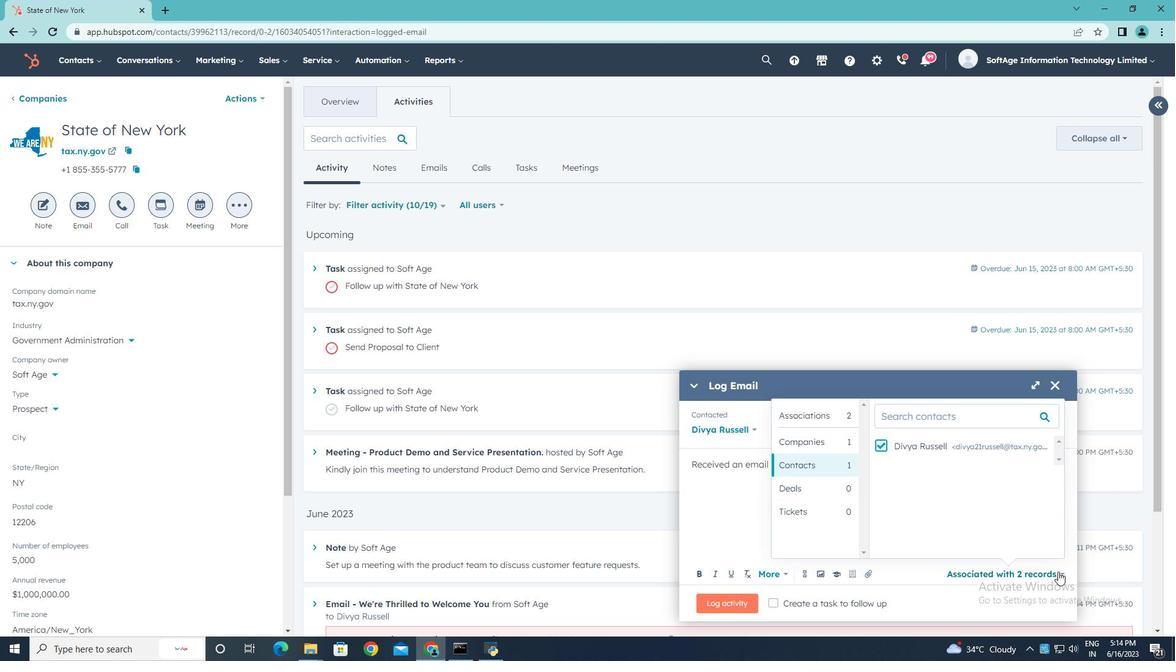 
Action: Mouse pressed left at (1060, 571)
Screenshot: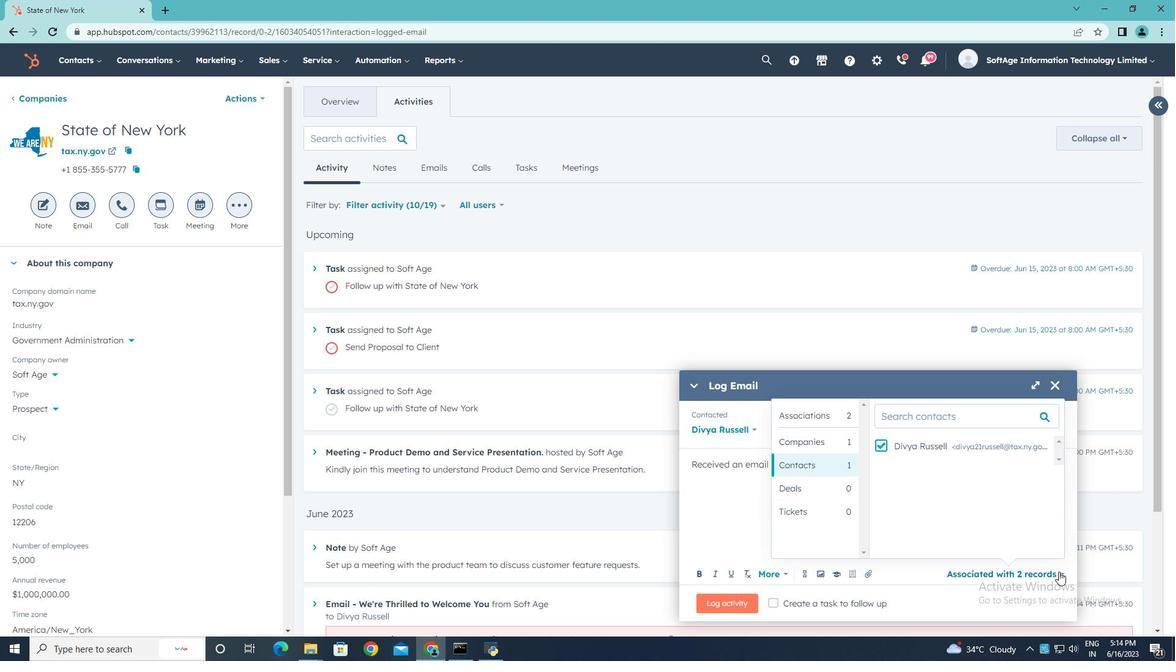 
Action: Mouse moved to (738, 606)
Screenshot: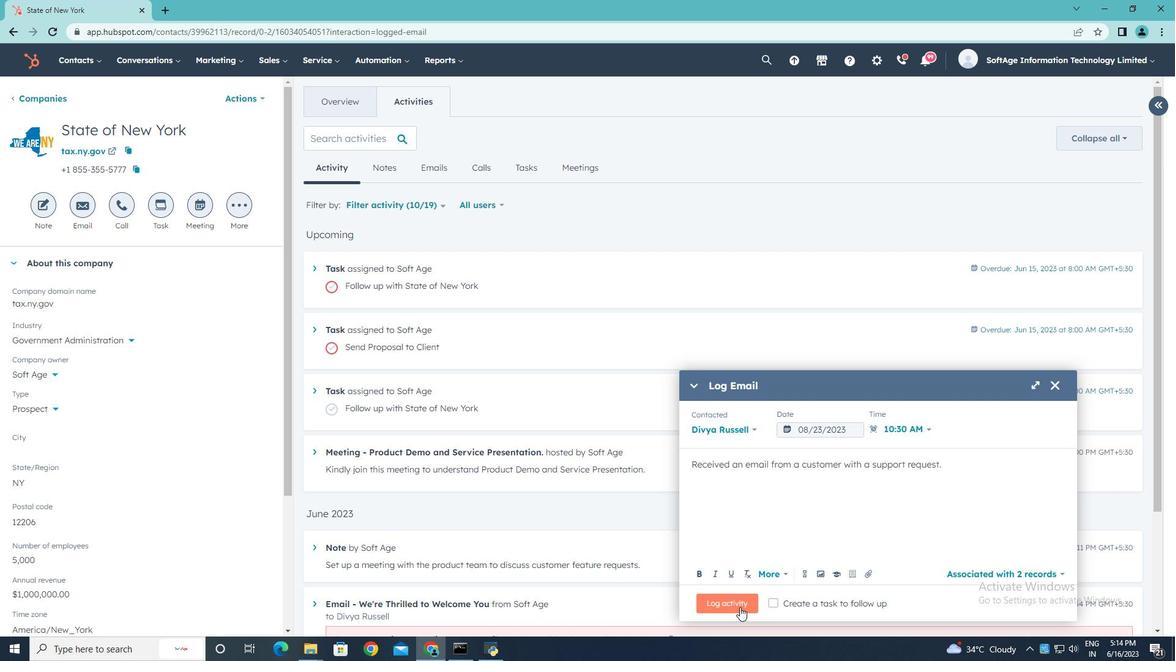 
Action: Mouse pressed left at (738, 606)
Screenshot: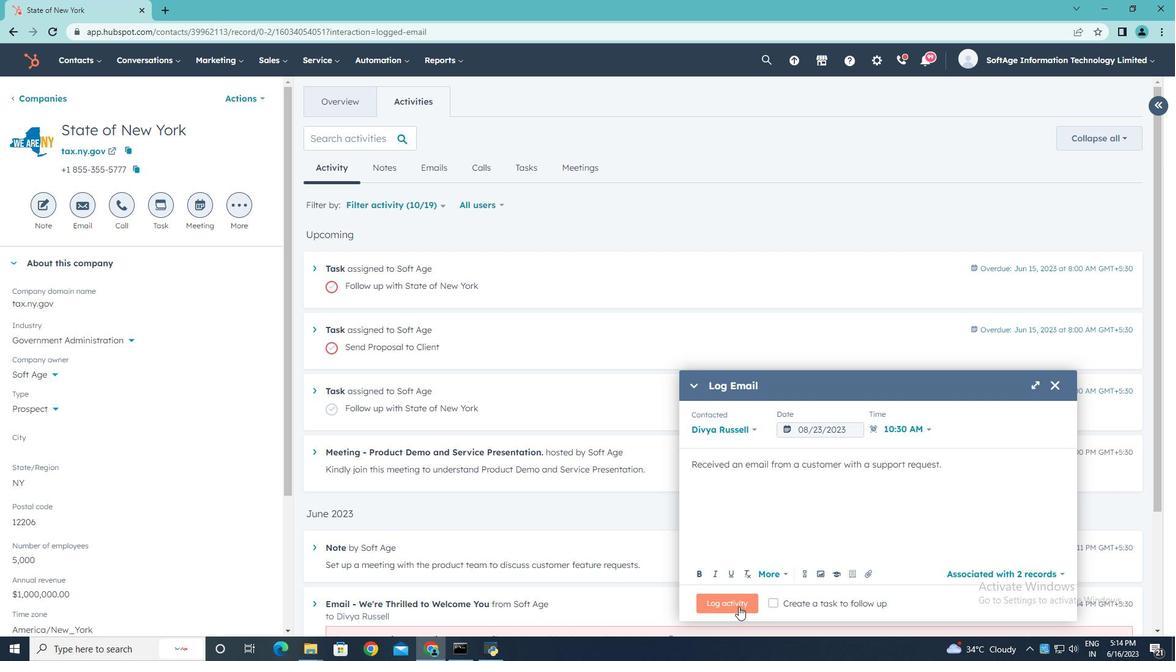 
